 Task: Find connections with filter location Kórinthos with filter topic #entrepreneursmindsetwith filter profile language English with filter current company Velotio Technologies with filter school Christ The King College with filter industry Fruit and Vegetable Preserves Manufacturing with filter service category Search Engine Optimization (SEO) with filter keywords title Bellhop
Action: Mouse moved to (341, 237)
Screenshot: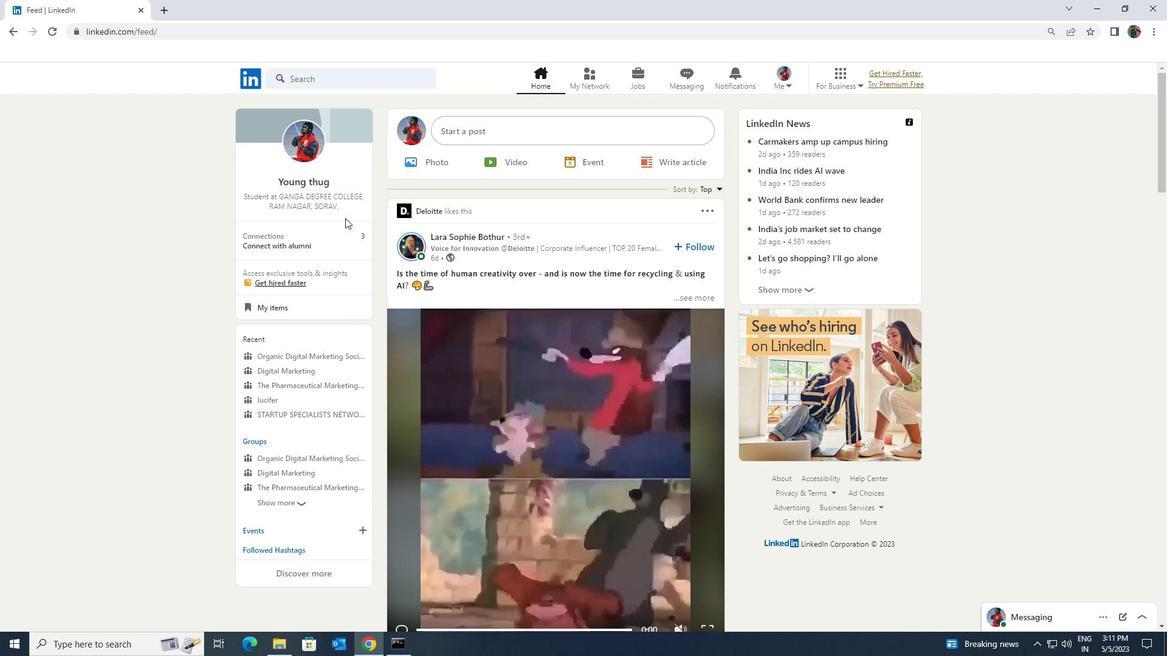 
Action: Mouse pressed left at (341, 237)
Screenshot: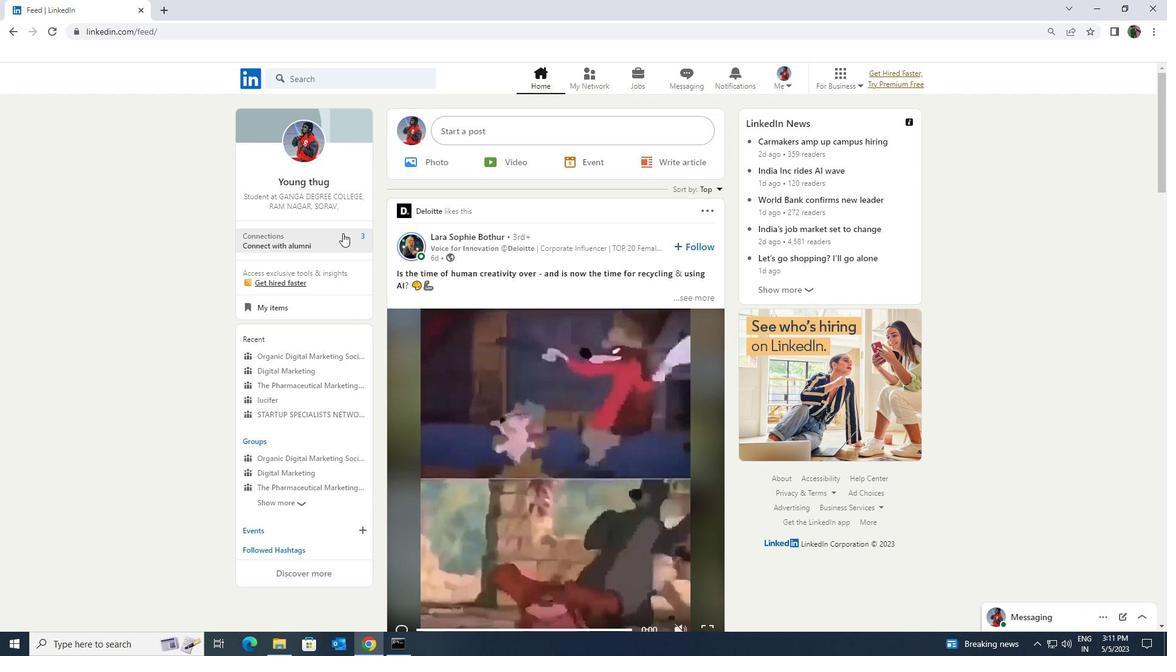 
Action: Mouse moved to (360, 154)
Screenshot: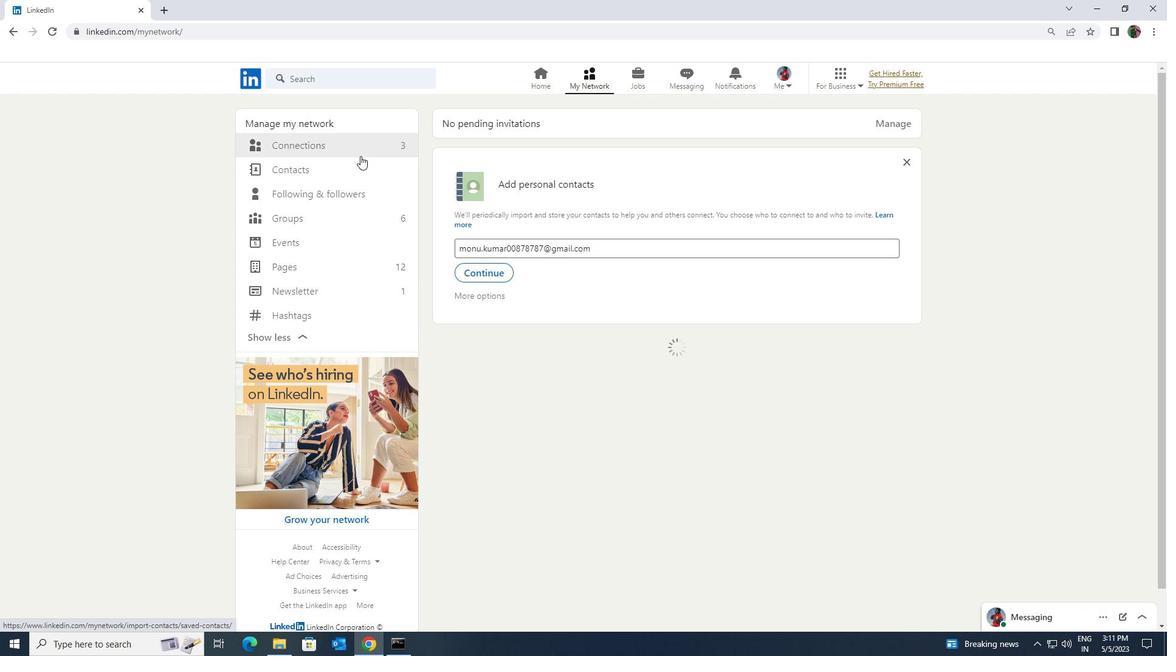 
Action: Mouse pressed left at (360, 154)
Screenshot: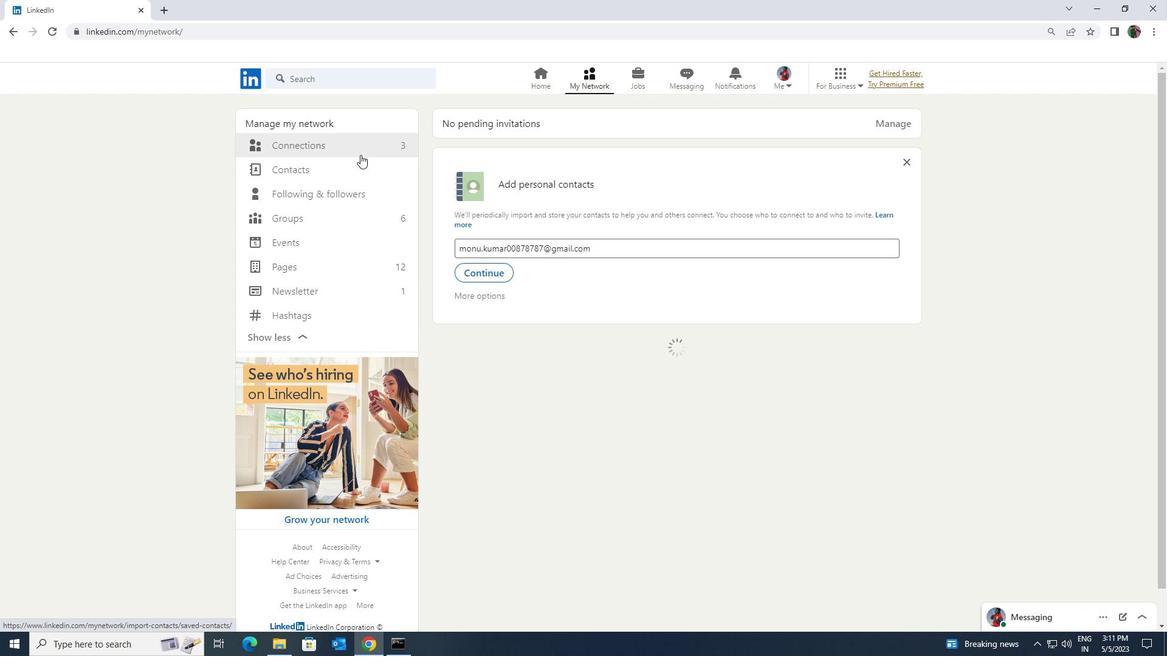 
Action: Mouse moved to (360, 153)
Screenshot: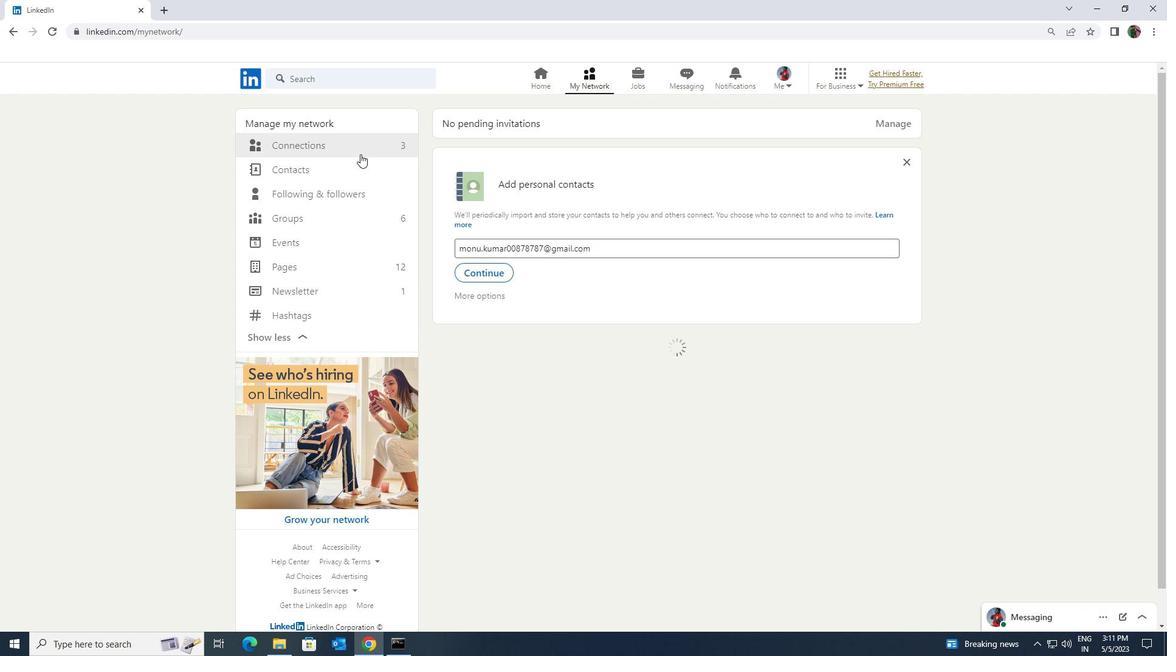
Action: Mouse pressed left at (360, 153)
Screenshot: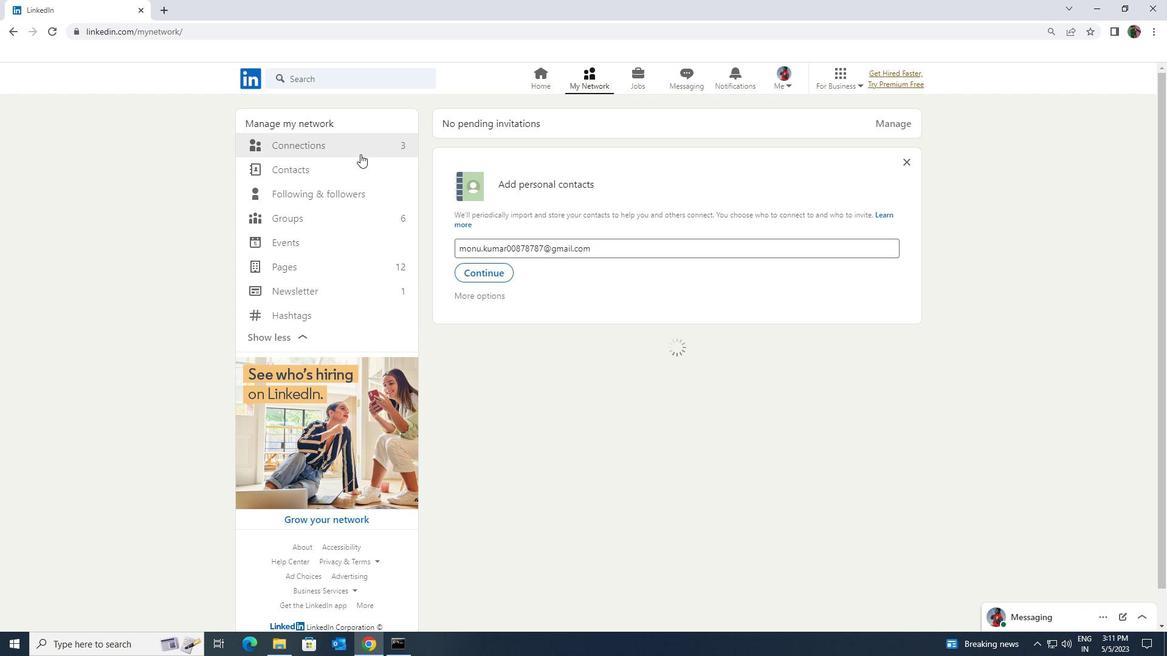 
Action: Mouse moved to (360, 151)
Screenshot: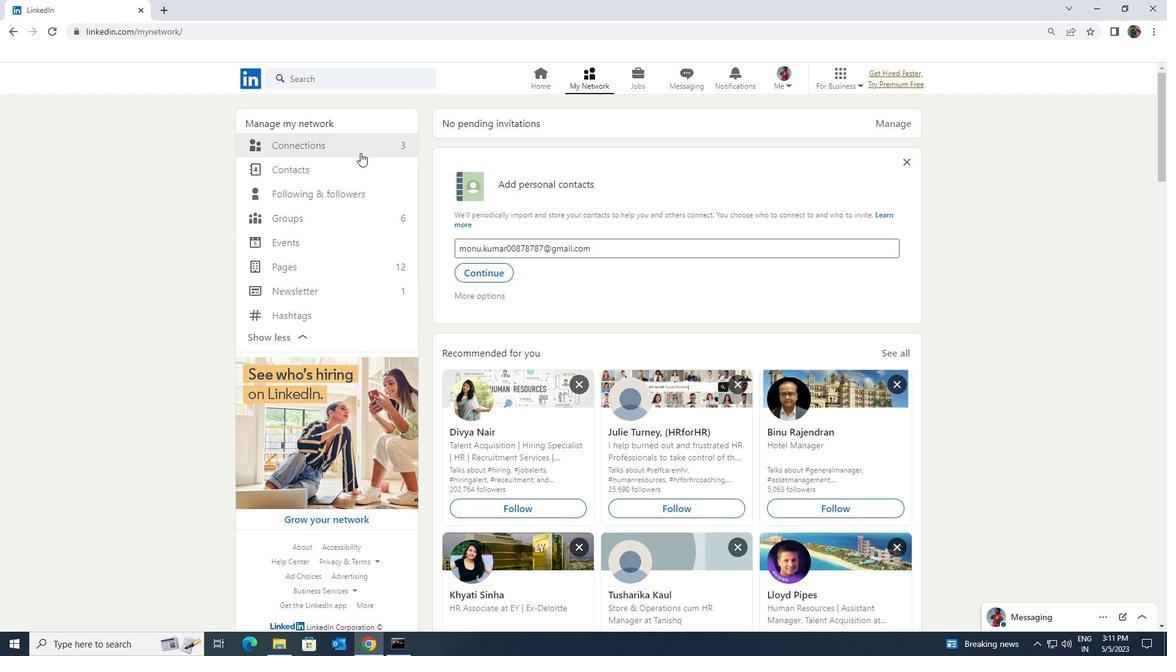 
Action: Mouse pressed left at (360, 151)
Screenshot: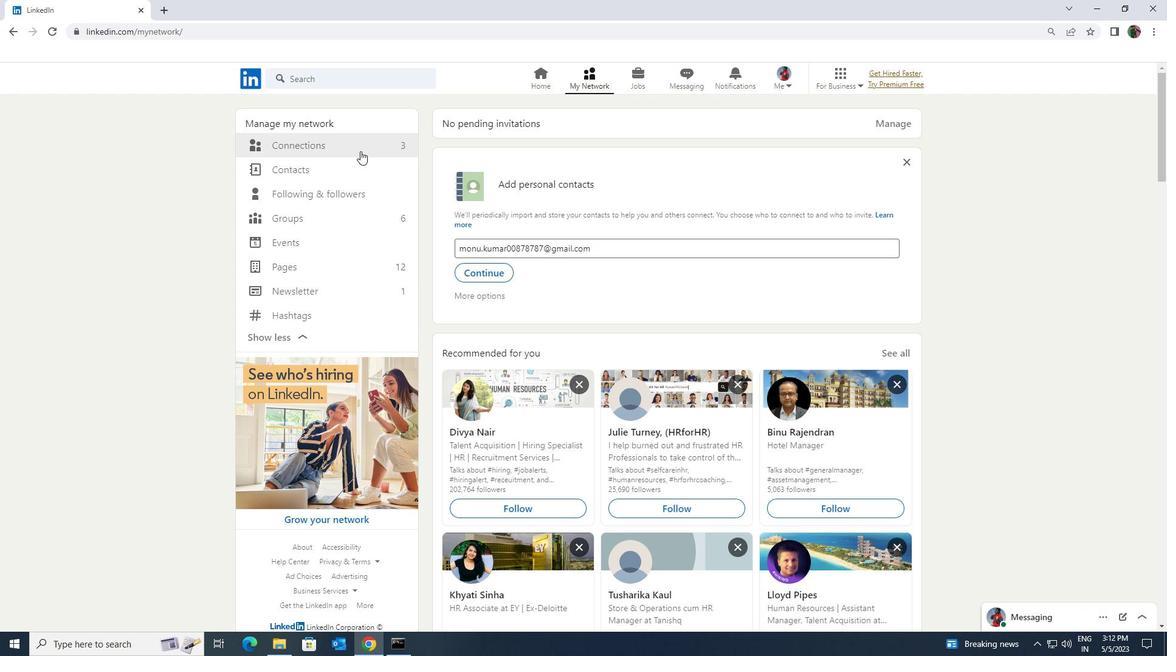 
Action: Mouse moved to (655, 150)
Screenshot: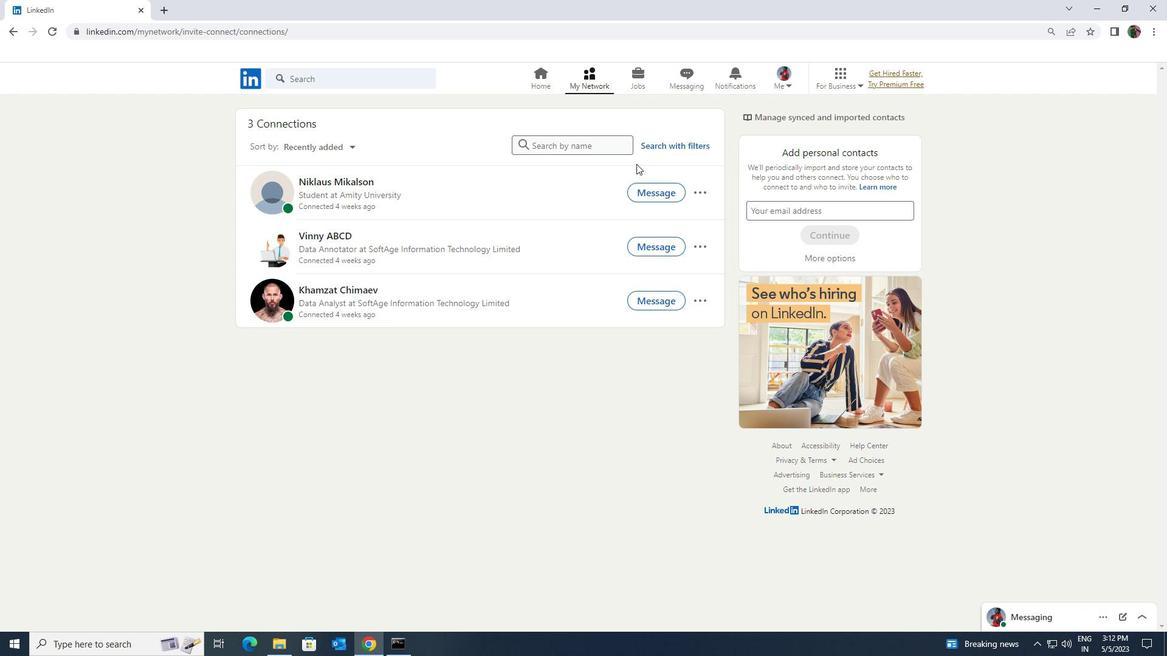 
Action: Mouse pressed left at (655, 150)
Screenshot: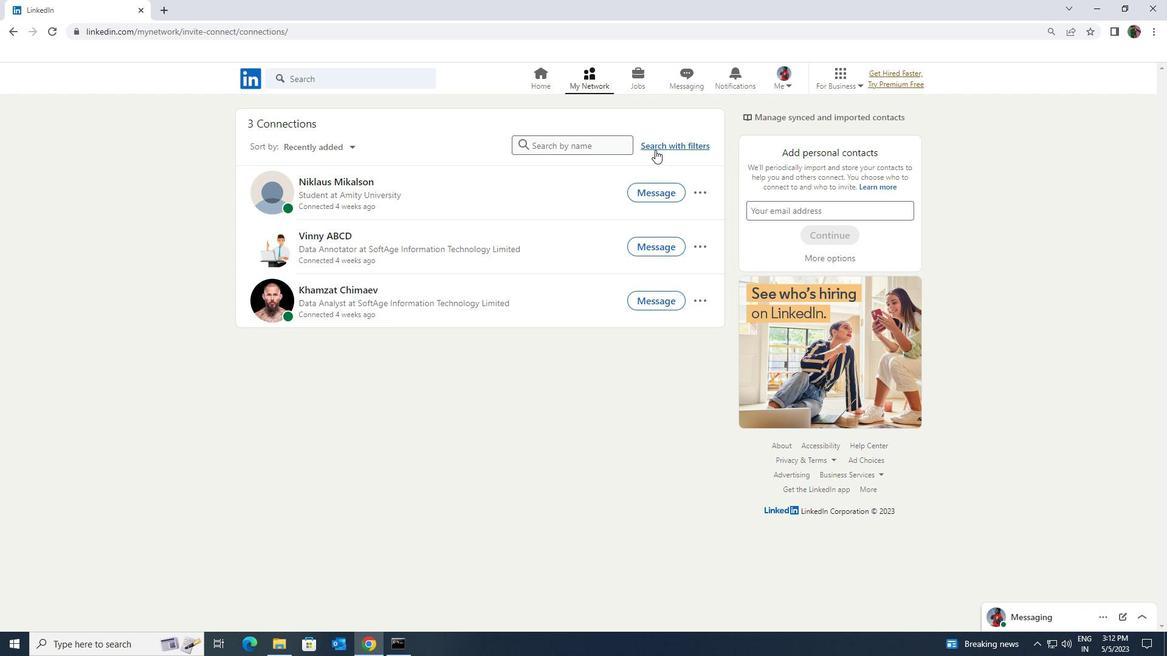 
Action: Mouse moved to (627, 114)
Screenshot: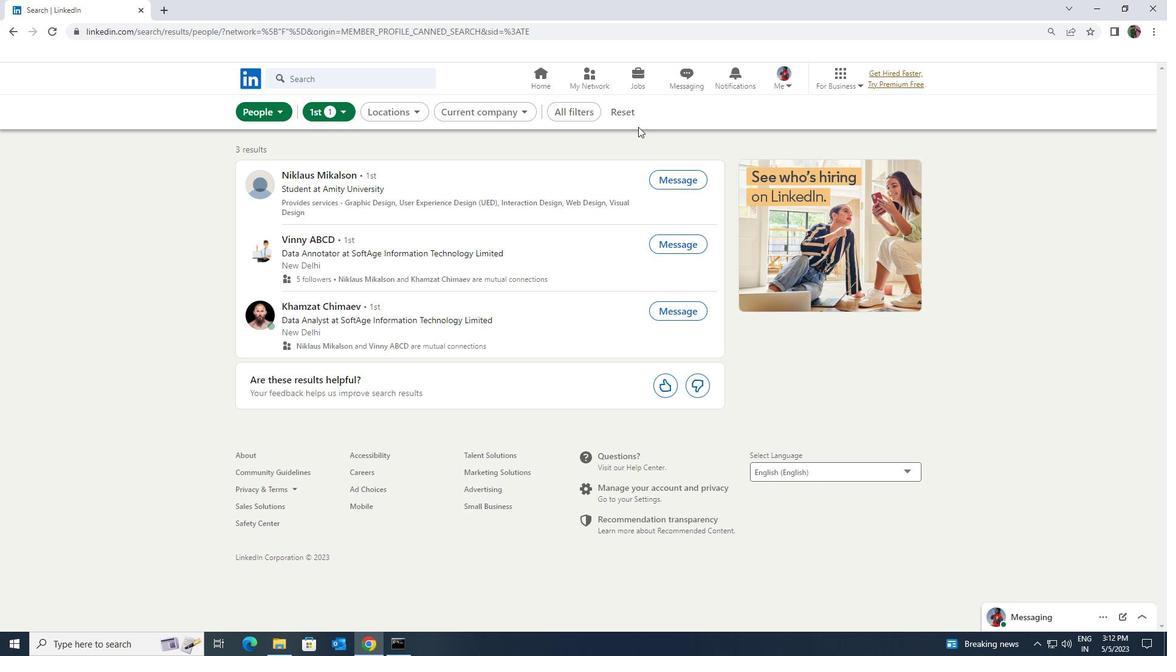 
Action: Mouse pressed left at (627, 114)
Screenshot: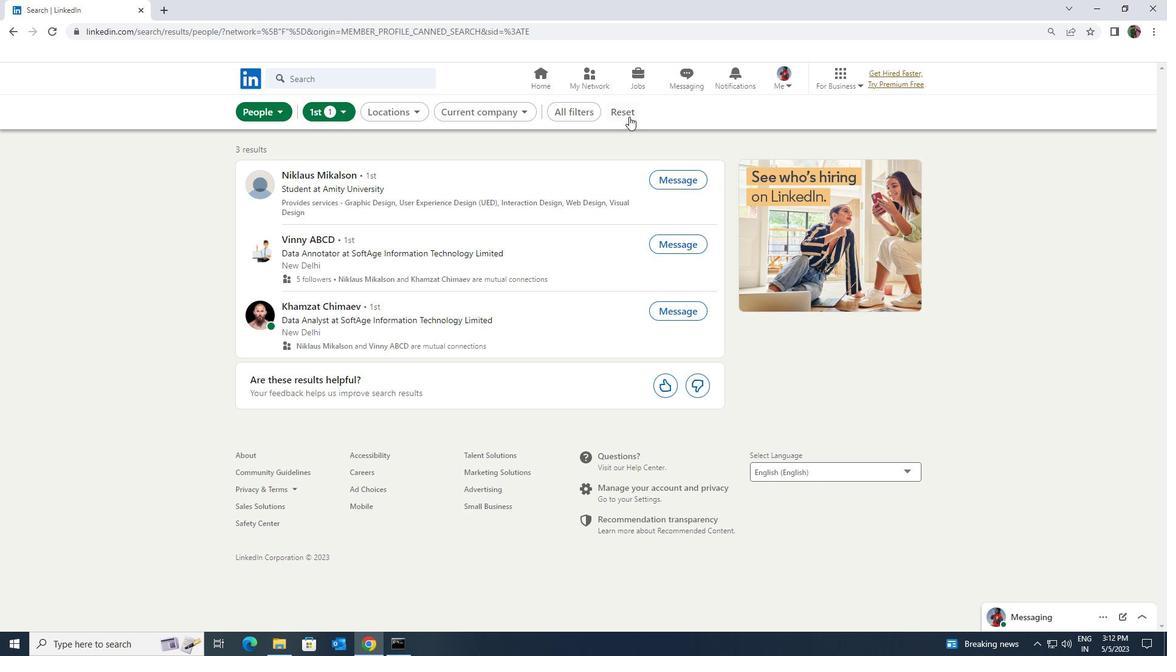 
Action: Mouse moved to (603, 114)
Screenshot: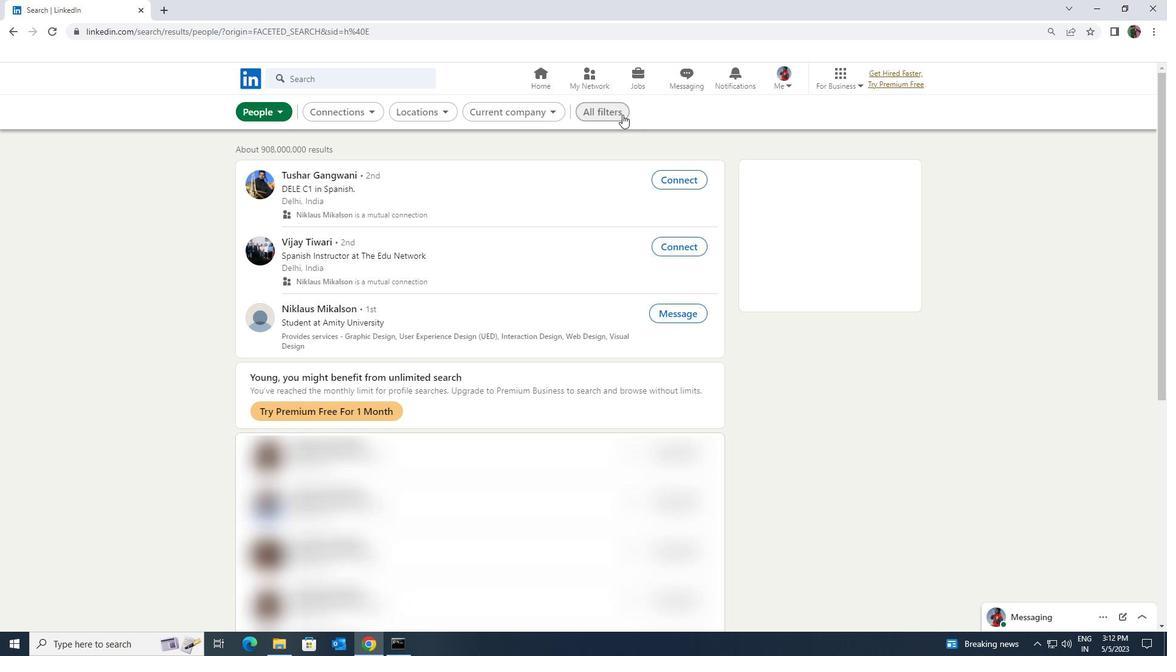 
Action: Mouse pressed left at (603, 114)
Screenshot: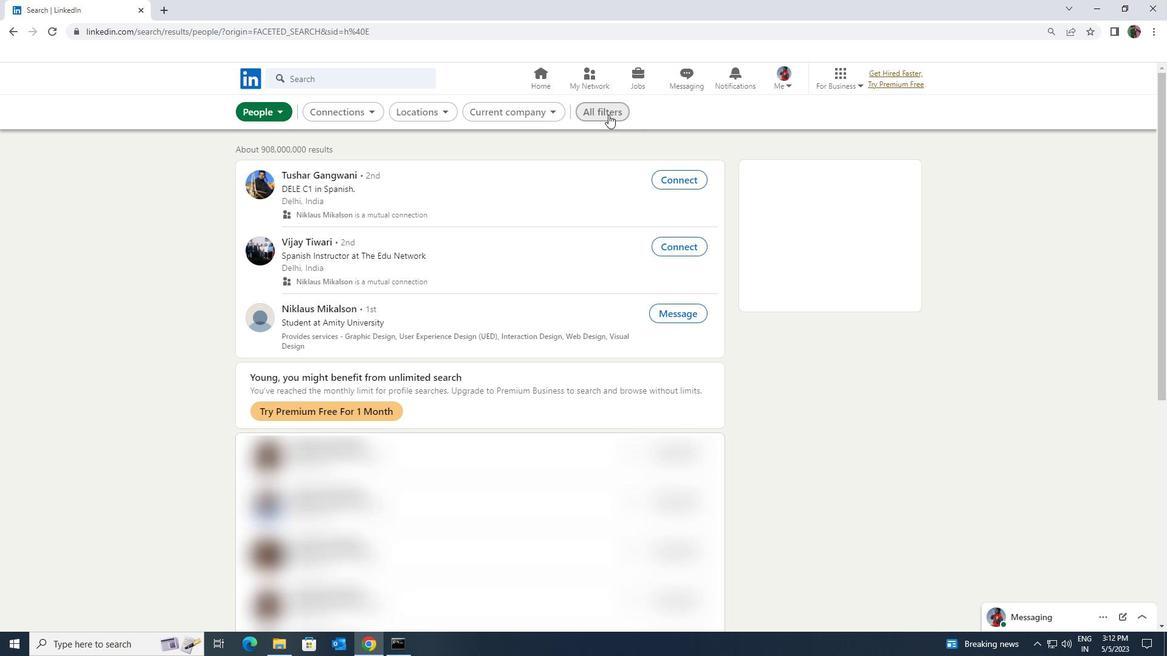 
Action: Mouse moved to (1021, 477)
Screenshot: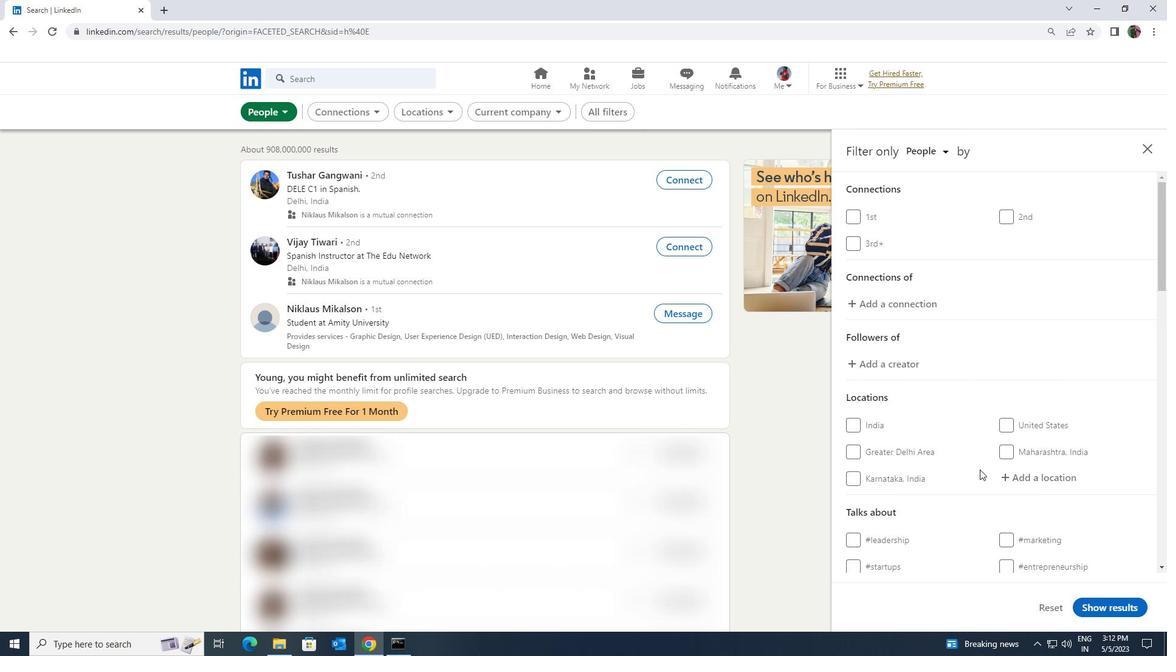 
Action: Mouse pressed left at (1021, 477)
Screenshot: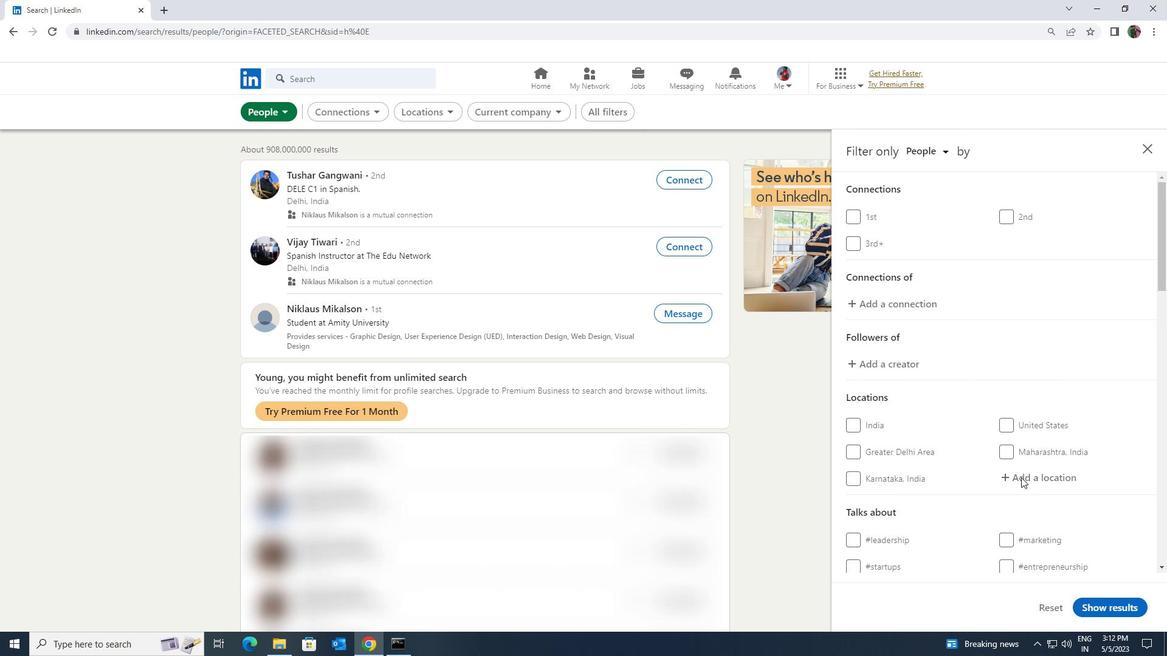 
Action: Key pressed <Key.shift><Key.shift><Key.shift><Key.shift><Key.shift><Key.shift><Key.shift><Key.shift><Key.shift><Key.shift><Key.shift><Key.shift><Key.shift><Key.shift><Key.shift><Key.shift><Key.shift><Key.shift><Key.shift><Key.shift><Key.shift><Key.shift>KORINTHOS<Key.enter>
Screenshot: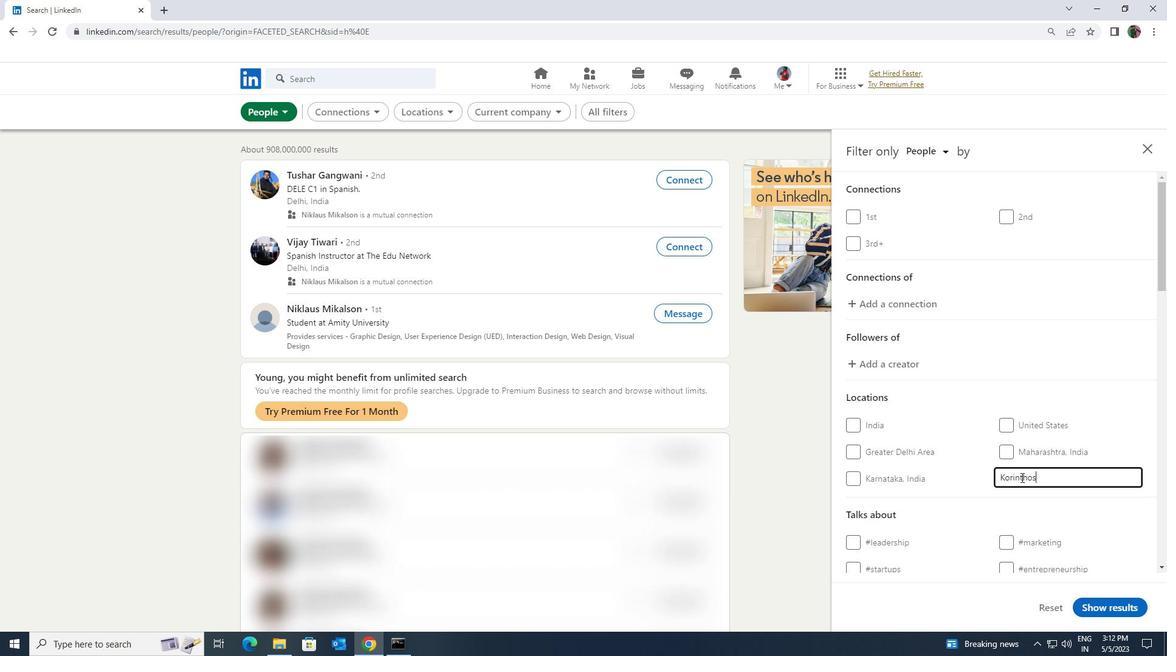 
Action: Mouse scrolled (1021, 477) with delta (0, 0)
Screenshot: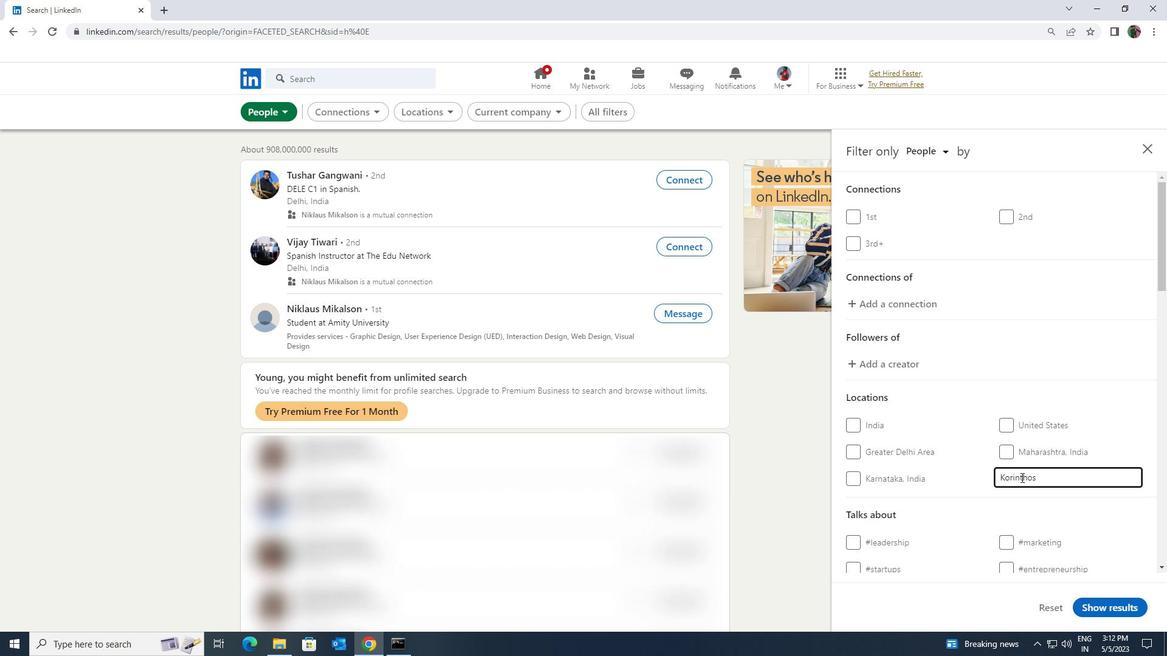 
Action: Mouse scrolled (1021, 477) with delta (0, 0)
Screenshot: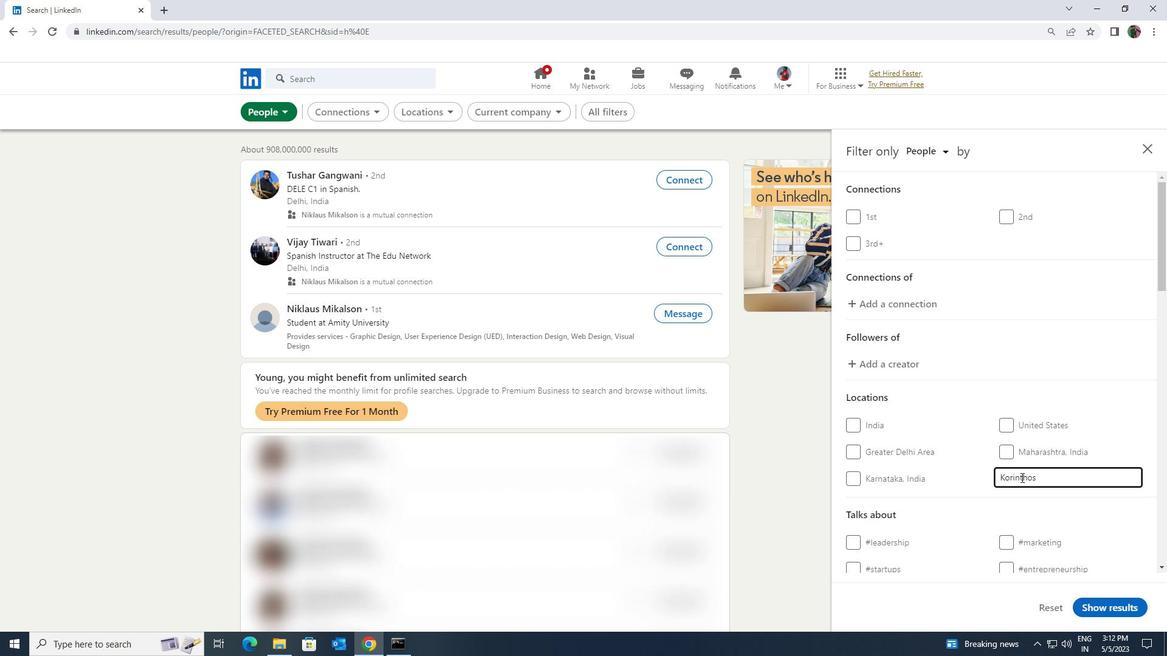 
Action: Mouse moved to (1021, 479)
Screenshot: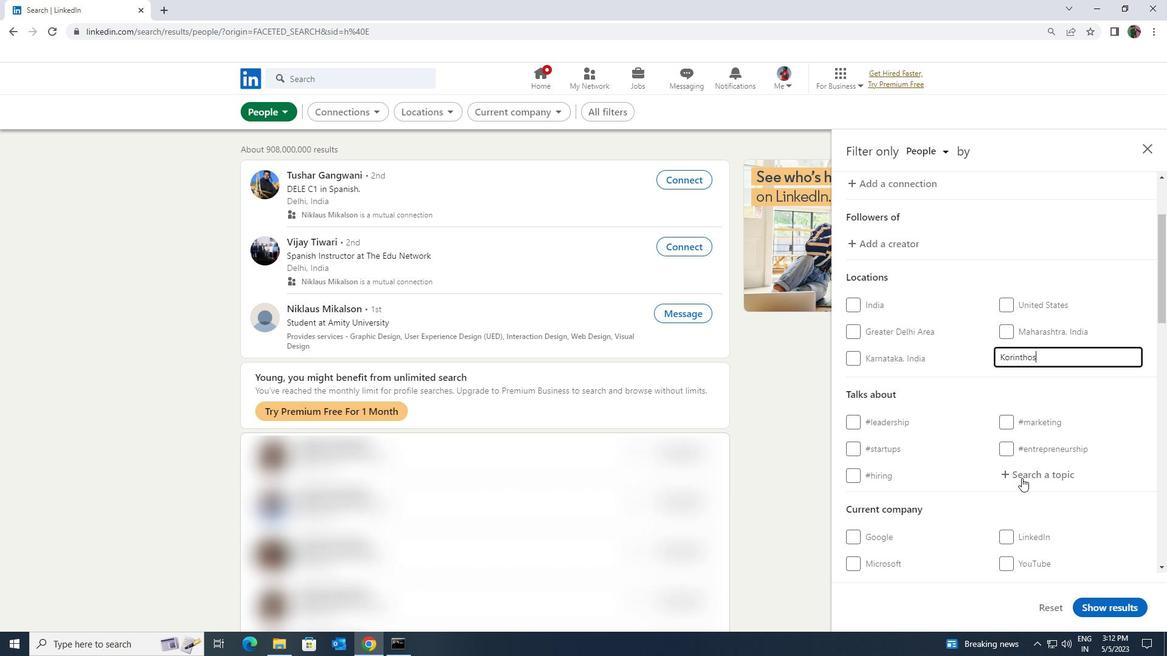 
Action: Mouse pressed left at (1021, 479)
Screenshot: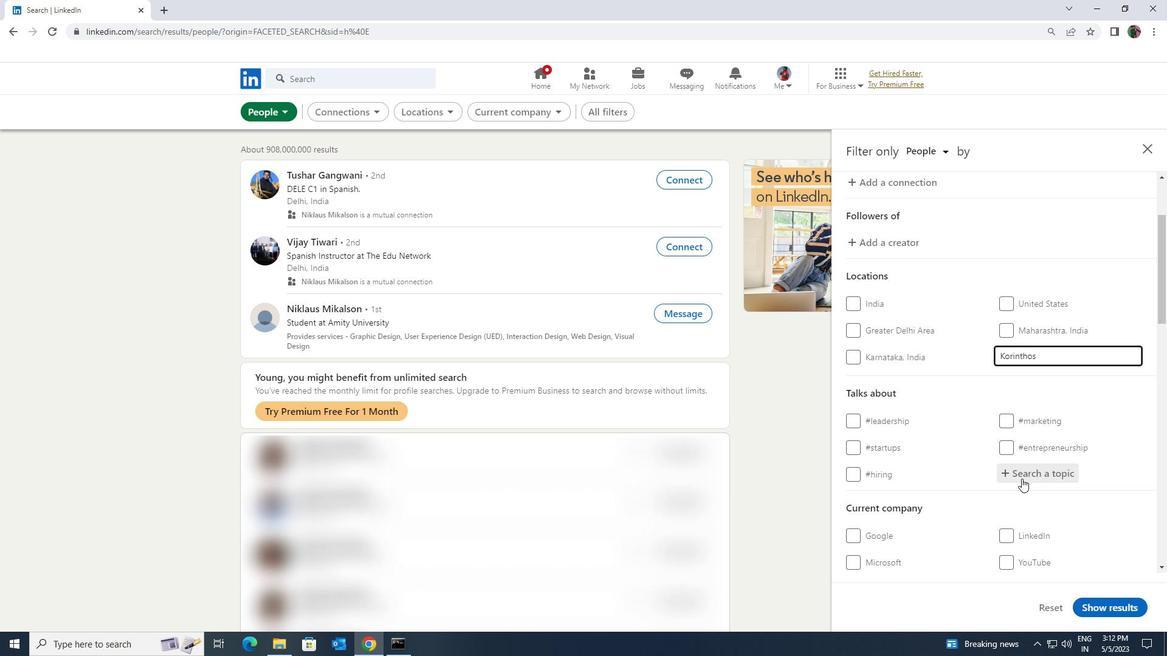 
Action: Key pressed <Key.shift><Key.shift><Key.shift><Key.shift><Key.shift><Key.shift><Key.shift>ENTREPE
Screenshot: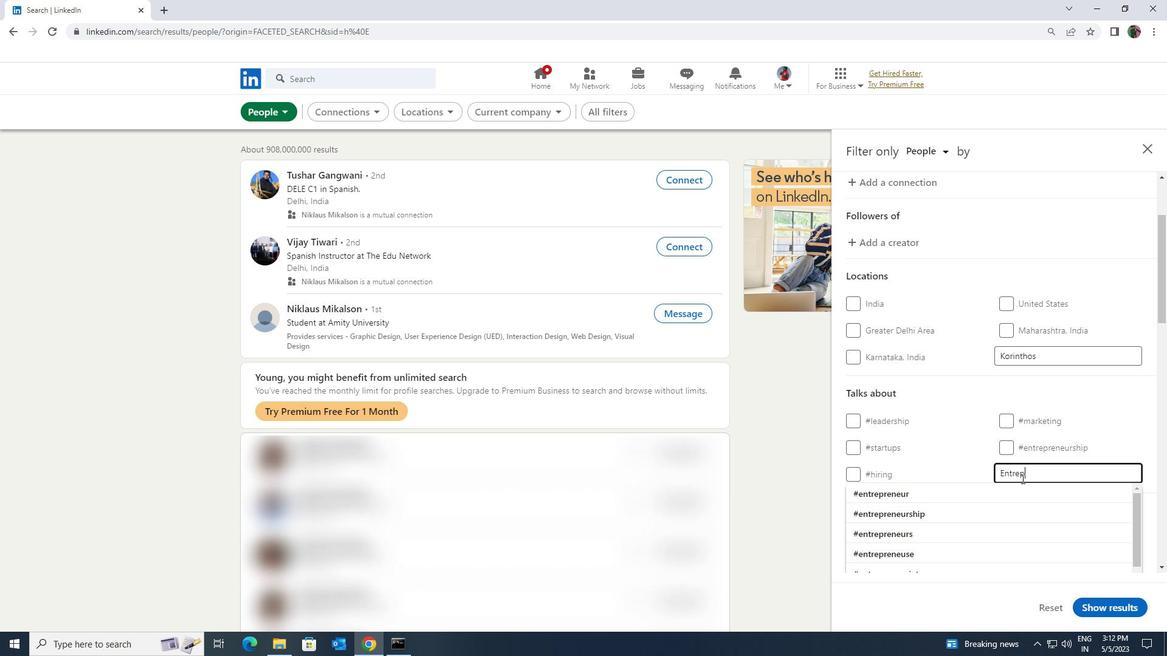 
Action: Mouse moved to (1020, 493)
Screenshot: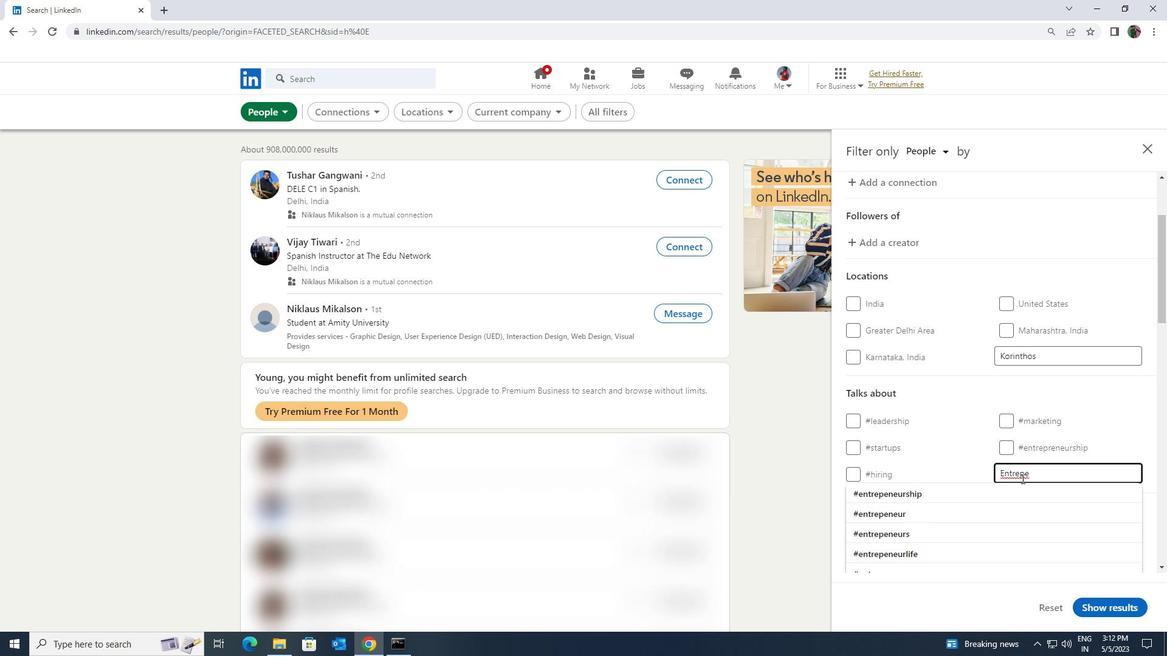 
Action: Mouse pressed left at (1020, 493)
Screenshot: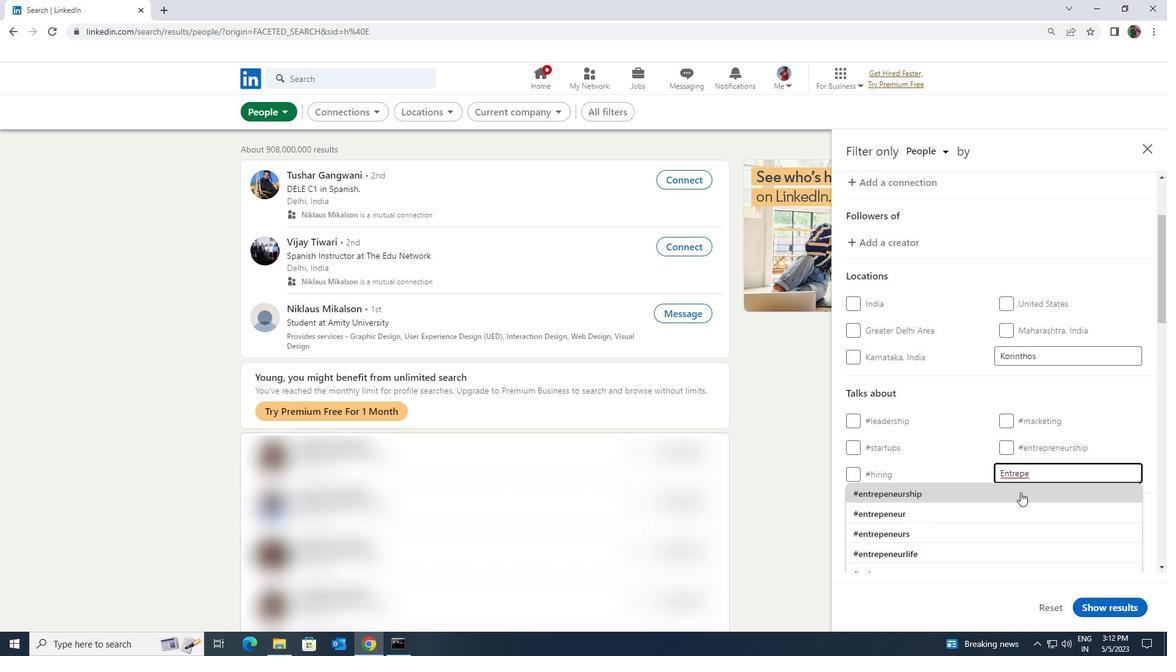 
Action: Mouse scrolled (1020, 492) with delta (0, 0)
Screenshot: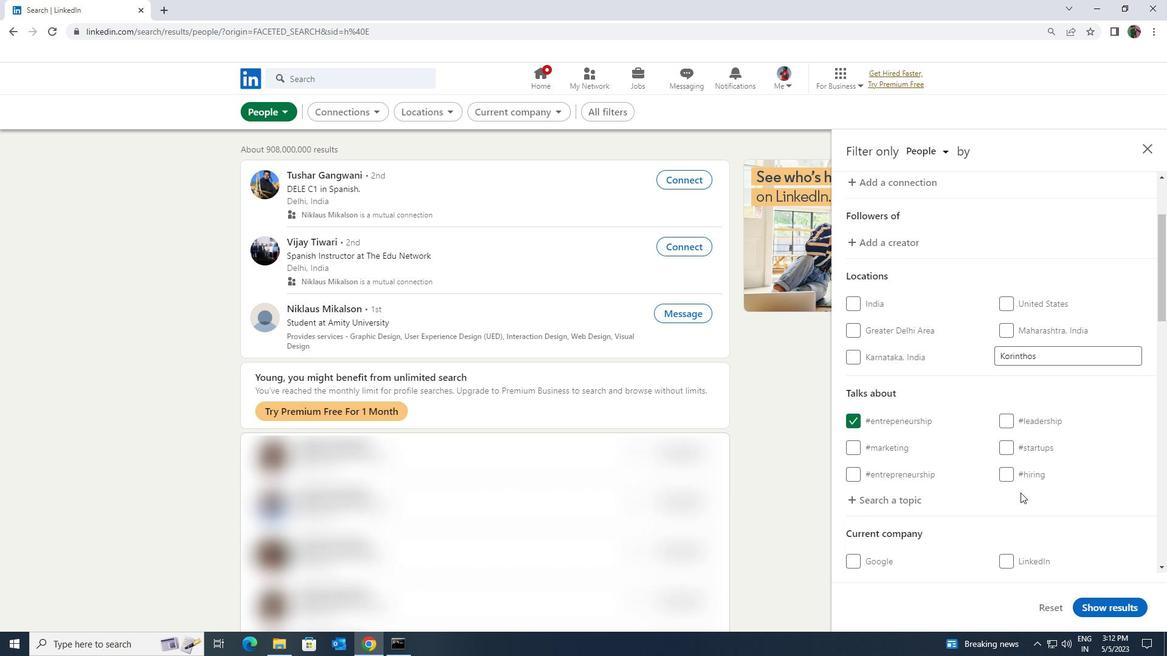 
Action: Mouse scrolled (1020, 492) with delta (0, 0)
Screenshot: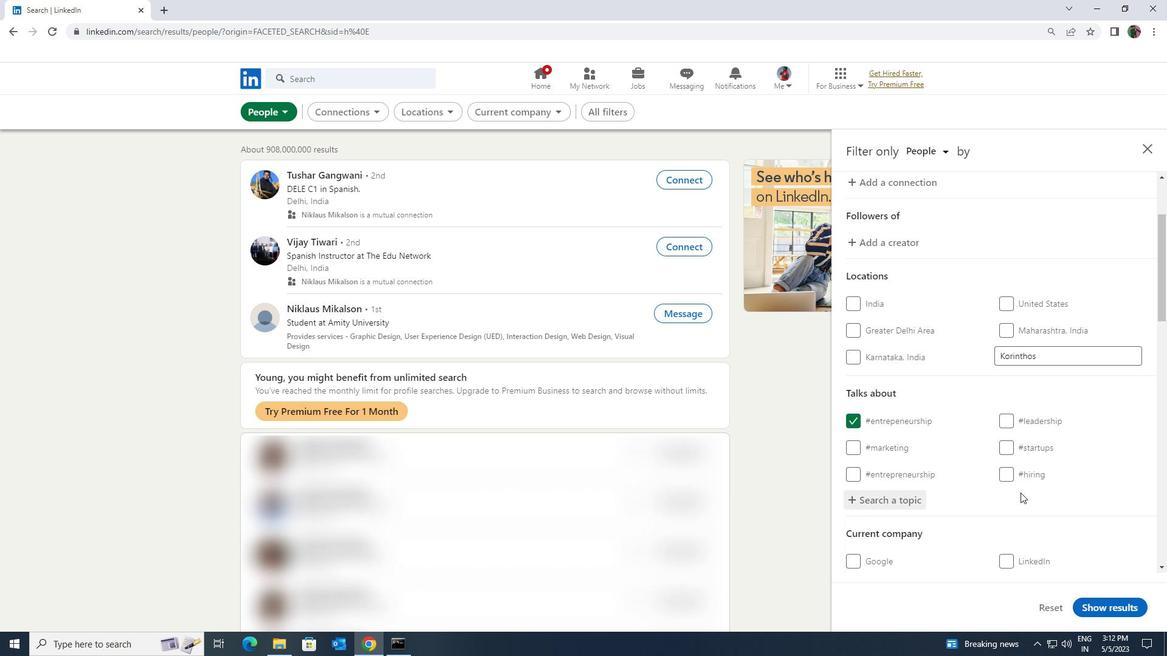 
Action: Mouse scrolled (1020, 492) with delta (0, 0)
Screenshot: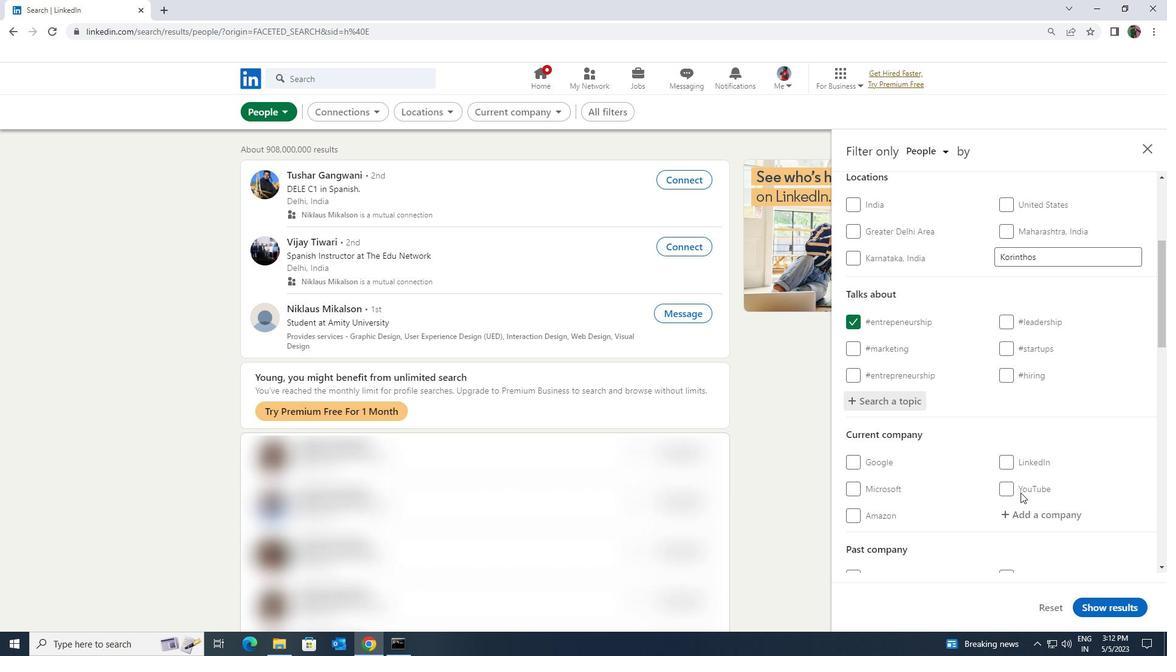 
Action: Mouse scrolled (1020, 492) with delta (0, 0)
Screenshot: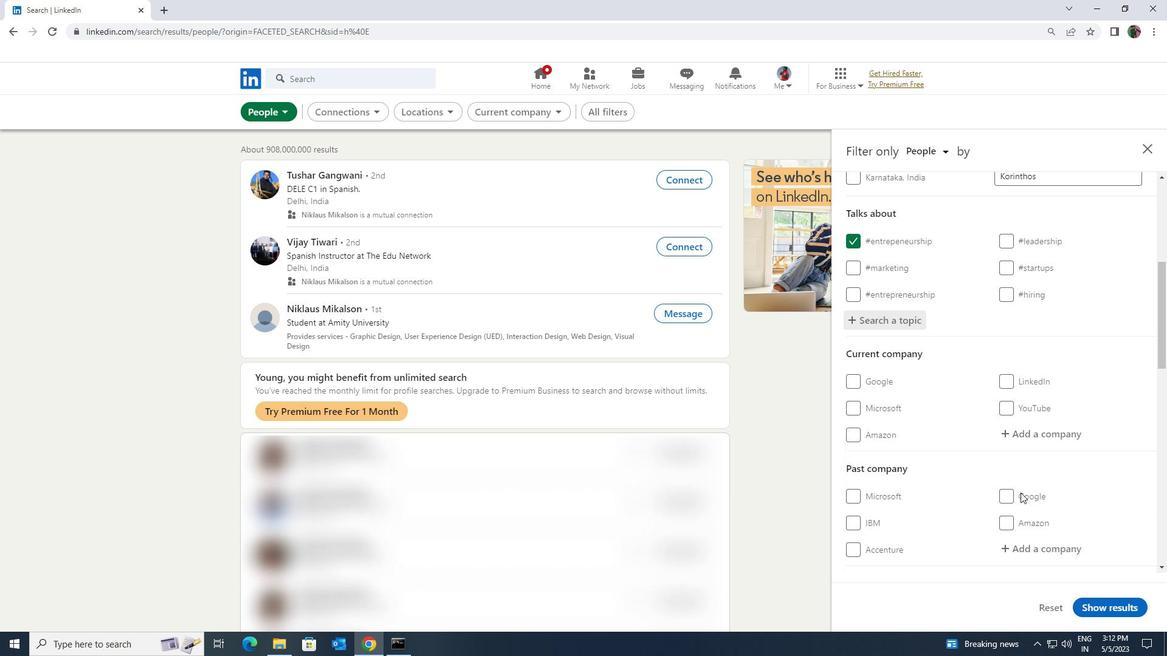 
Action: Mouse scrolled (1020, 492) with delta (0, 0)
Screenshot: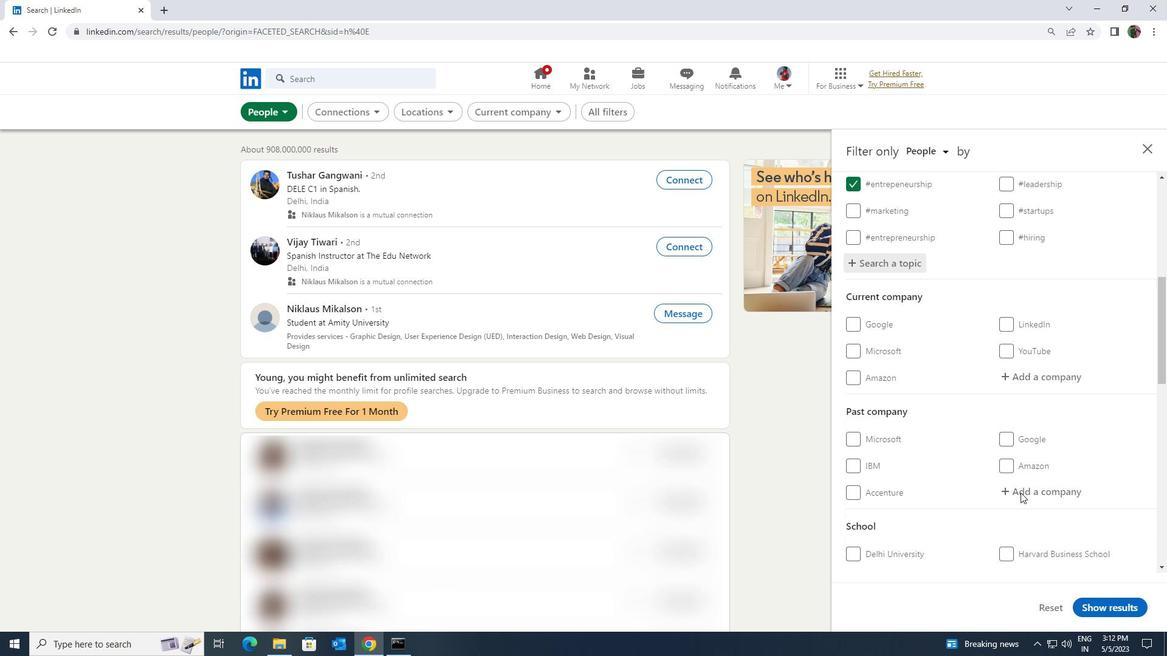 
Action: Mouse scrolled (1020, 492) with delta (0, 0)
Screenshot: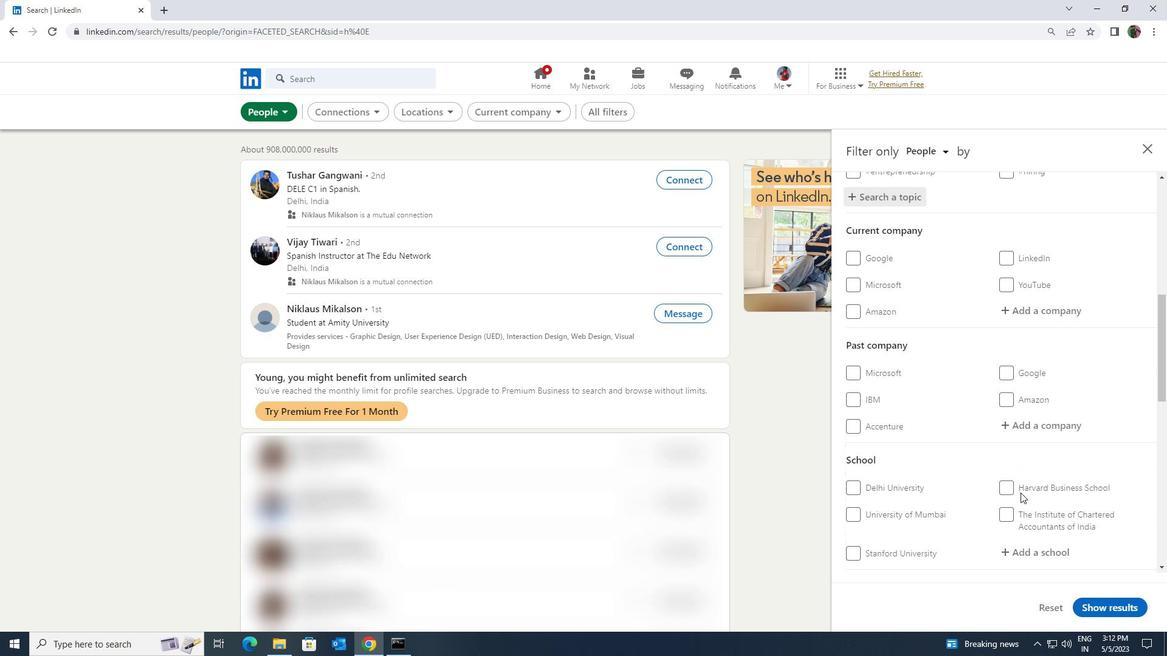 
Action: Mouse scrolled (1020, 492) with delta (0, 0)
Screenshot: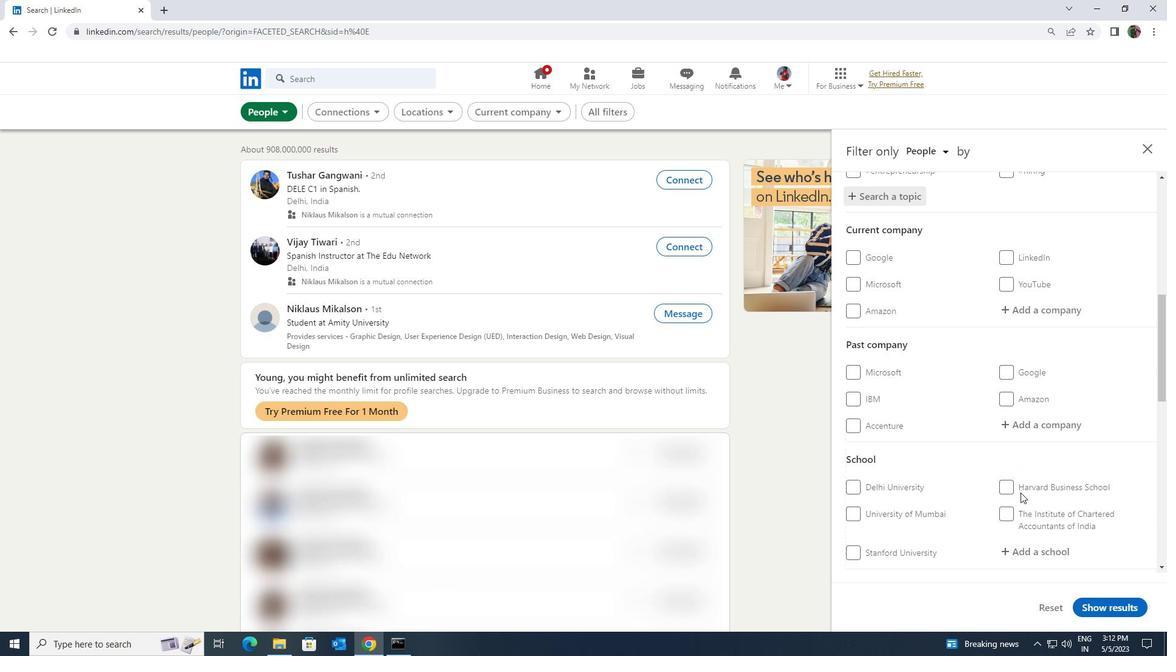 
Action: Mouse scrolled (1020, 492) with delta (0, 0)
Screenshot: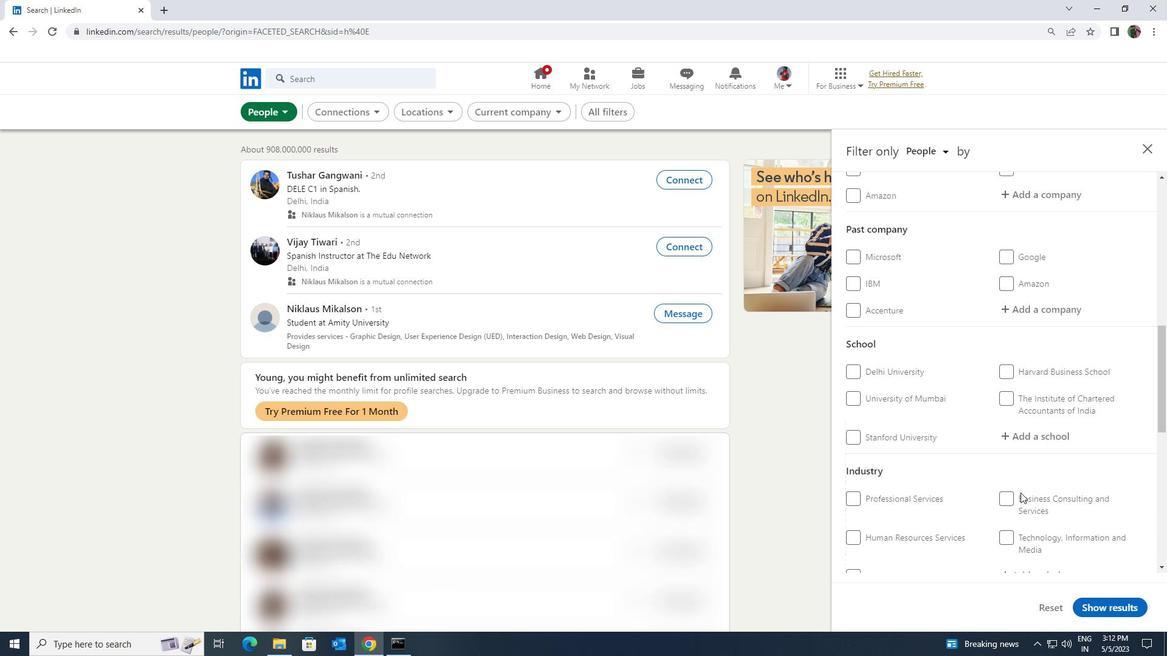 
Action: Mouse scrolled (1020, 492) with delta (0, 0)
Screenshot: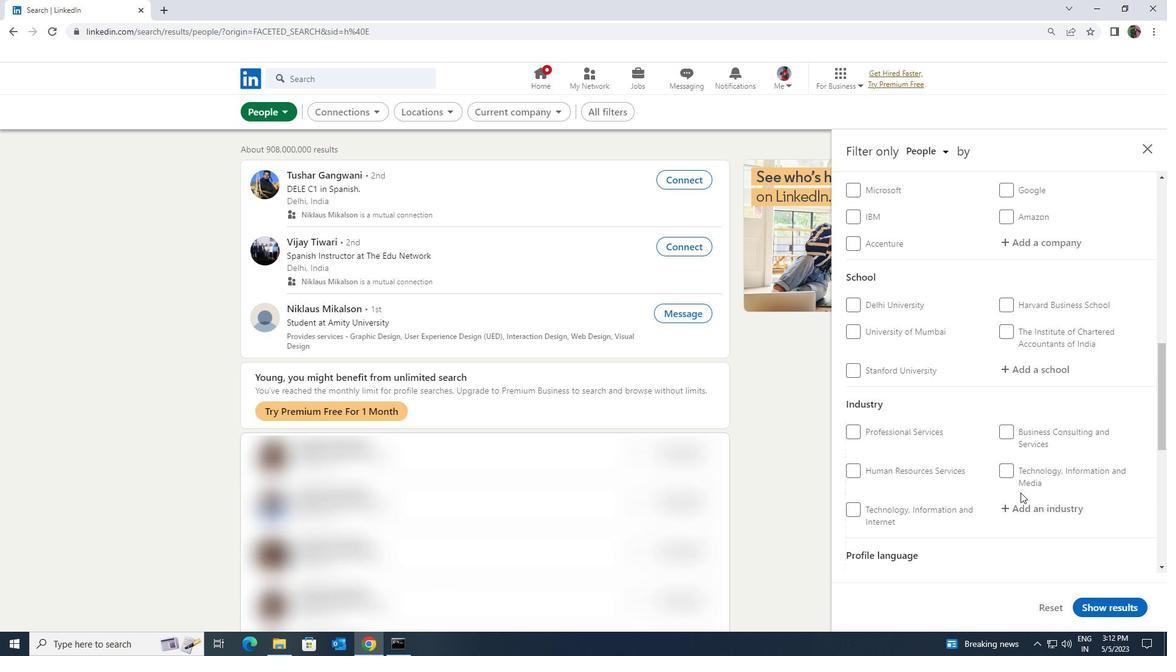 
Action: Mouse scrolled (1020, 492) with delta (0, 0)
Screenshot: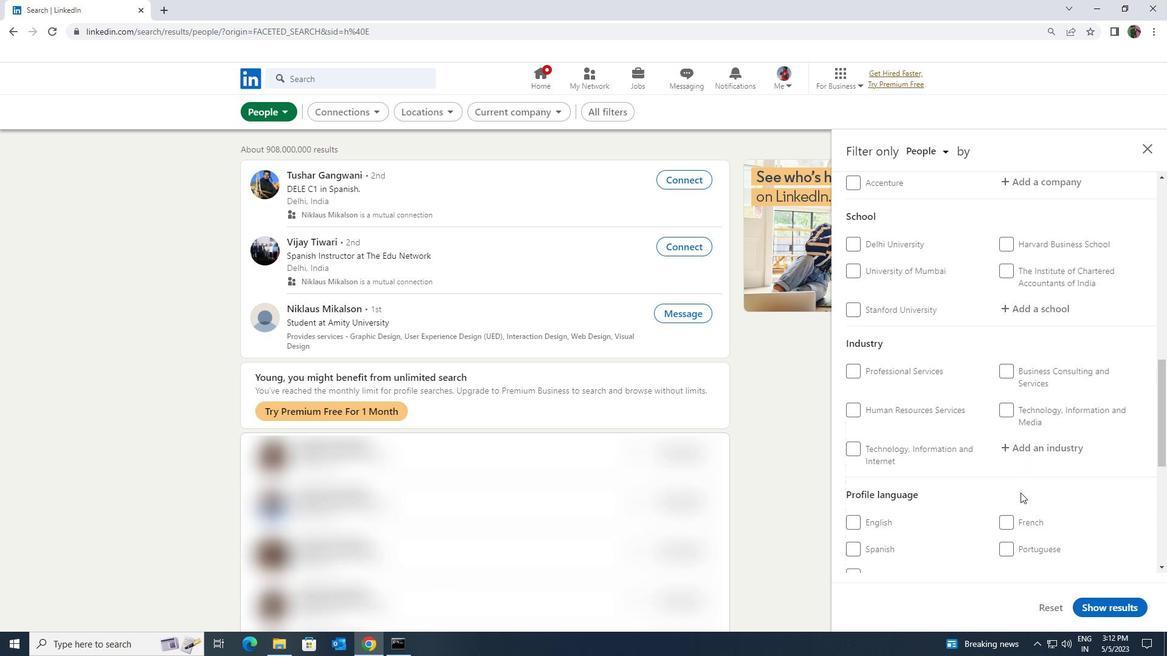 
Action: Mouse moved to (858, 459)
Screenshot: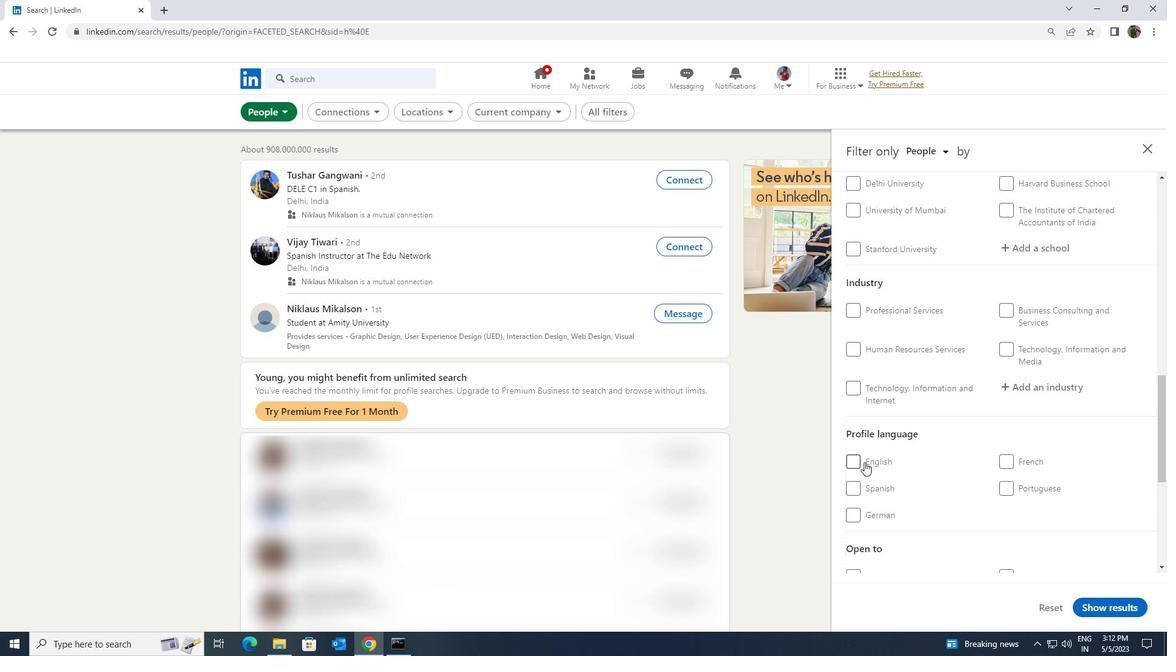 
Action: Mouse pressed left at (858, 459)
Screenshot: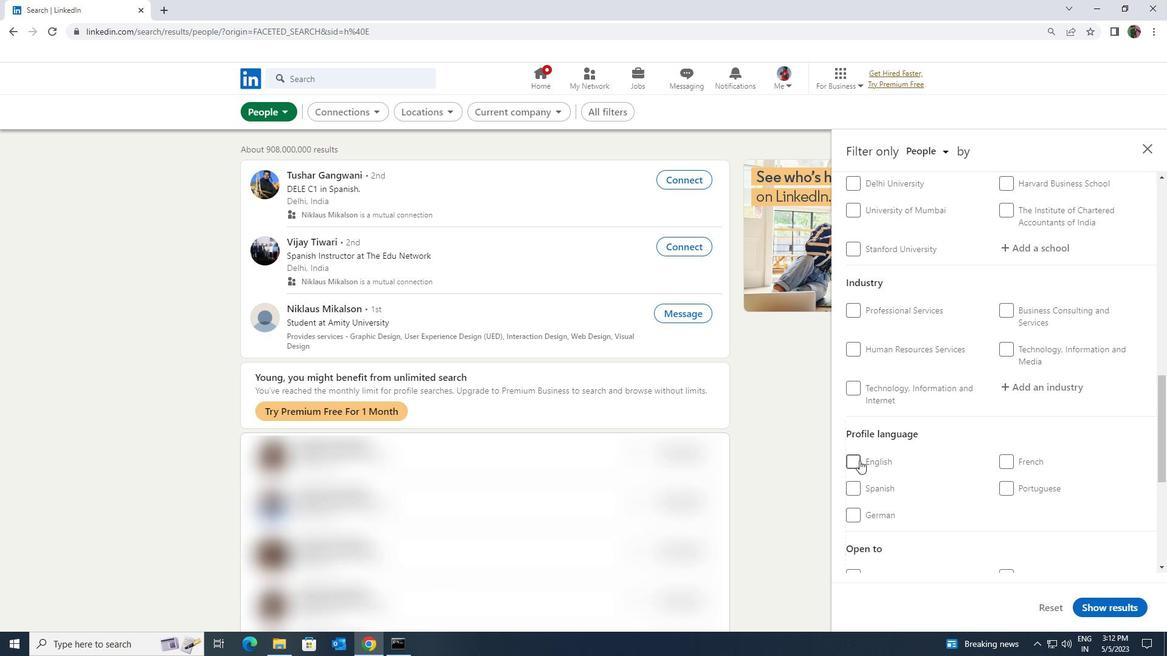 
Action: Mouse moved to (934, 458)
Screenshot: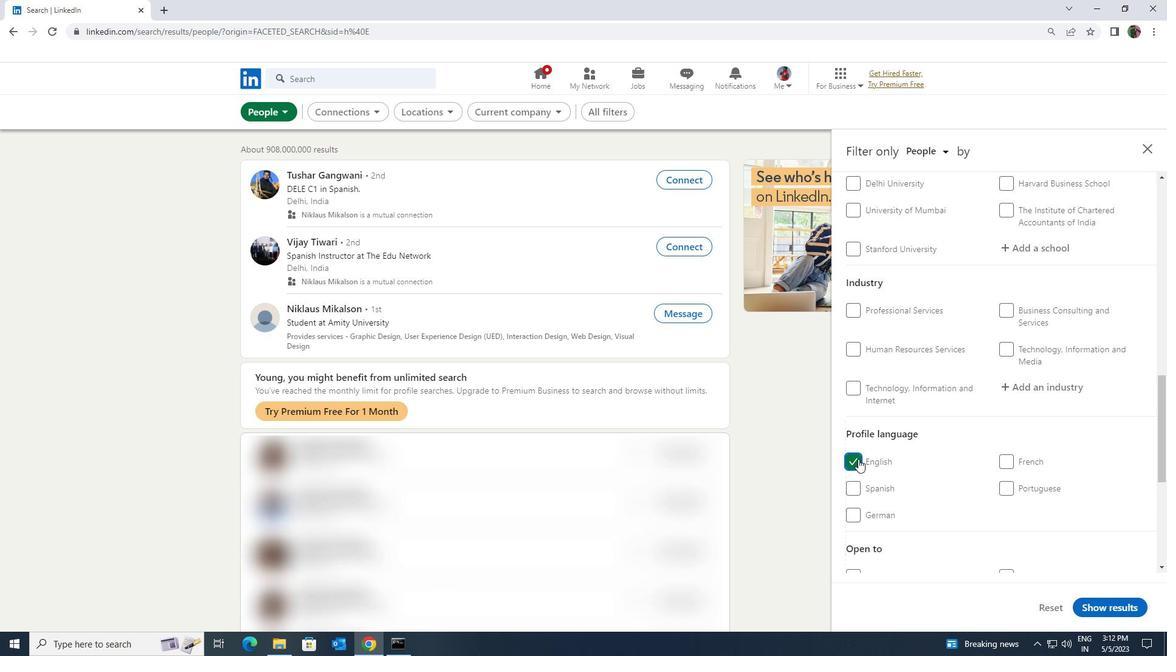 
Action: Mouse scrolled (934, 459) with delta (0, 0)
Screenshot: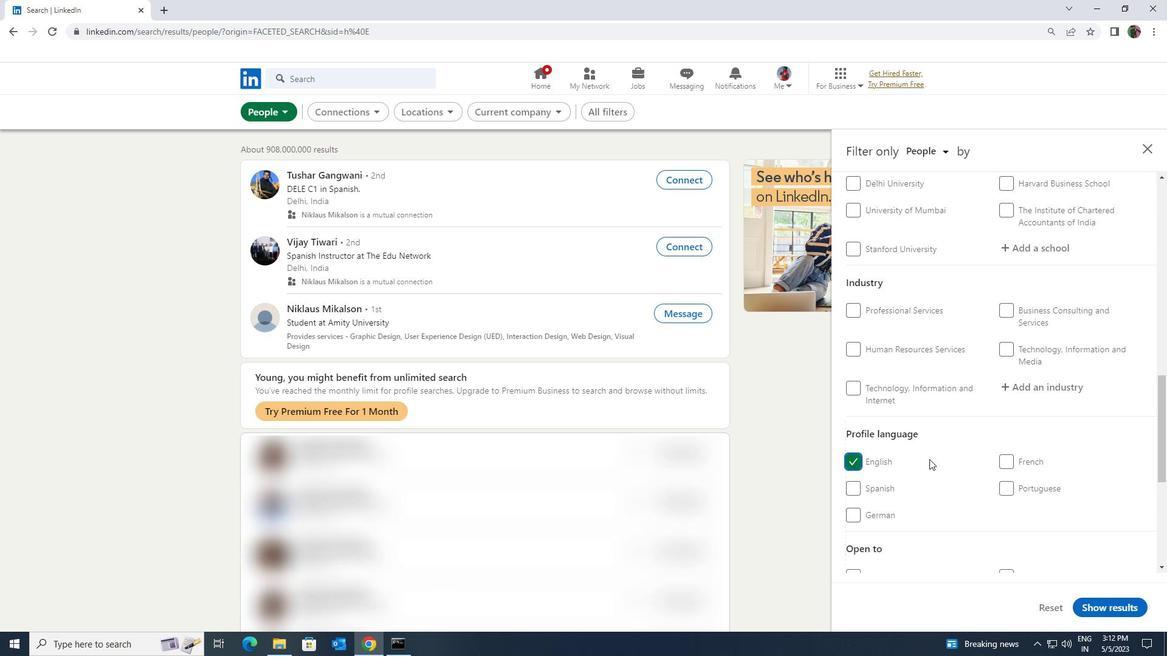
Action: Mouse scrolled (934, 459) with delta (0, 0)
Screenshot: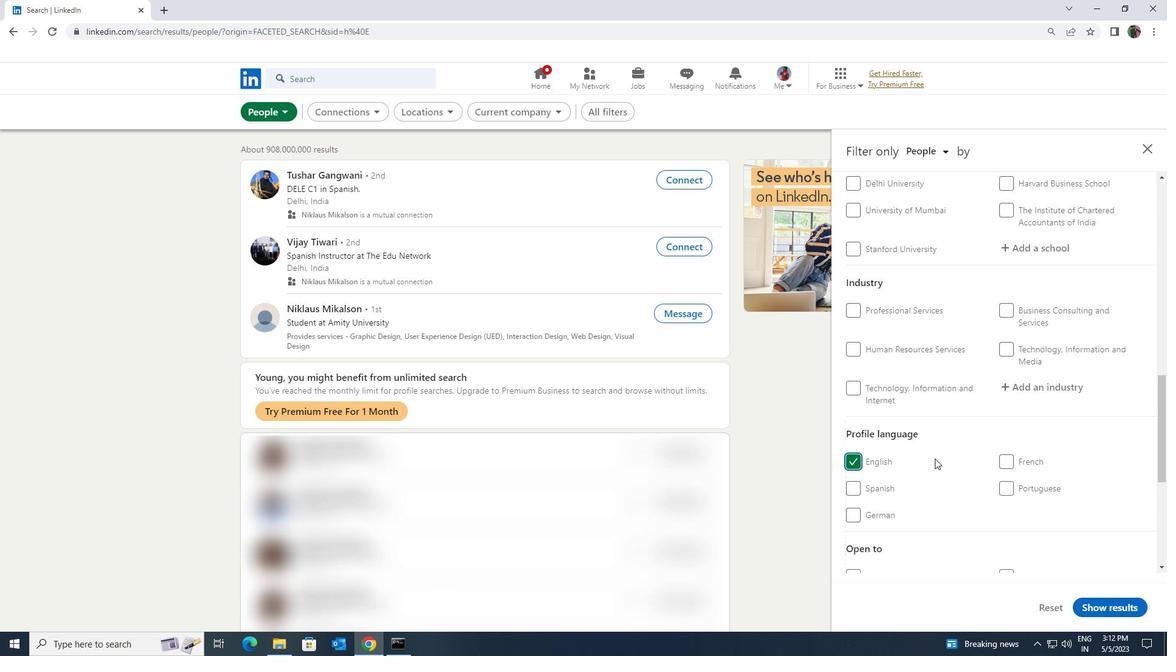 
Action: Mouse scrolled (934, 459) with delta (0, 0)
Screenshot: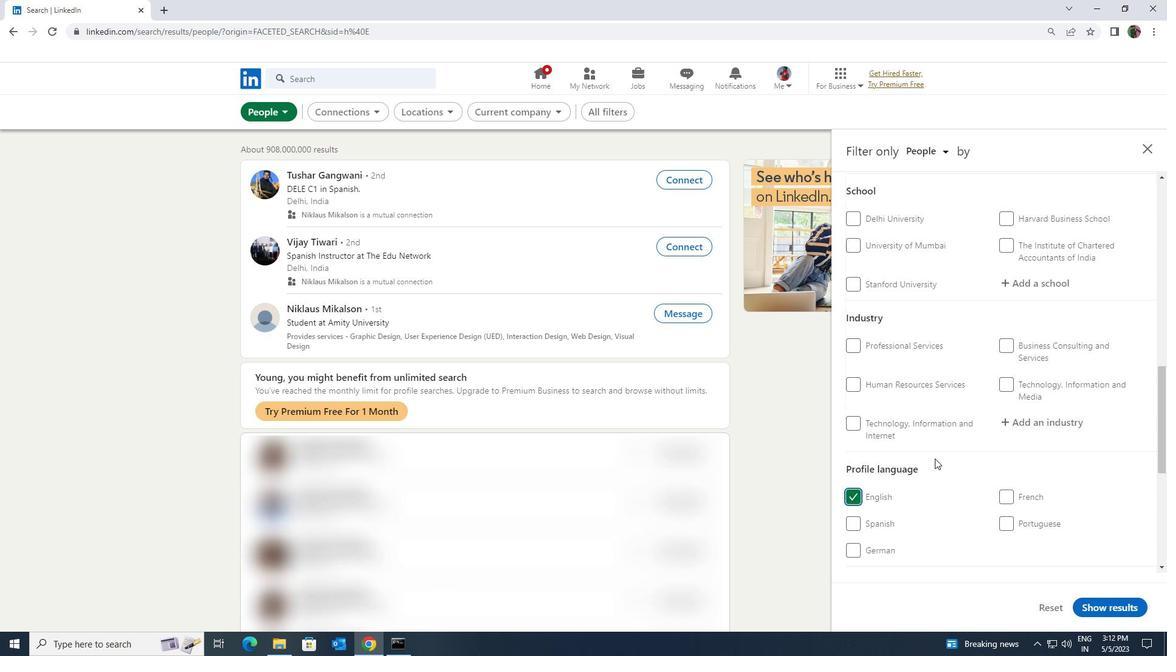 
Action: Mouse scrolled (934, 459) with delta (0, 0)
Screenshot: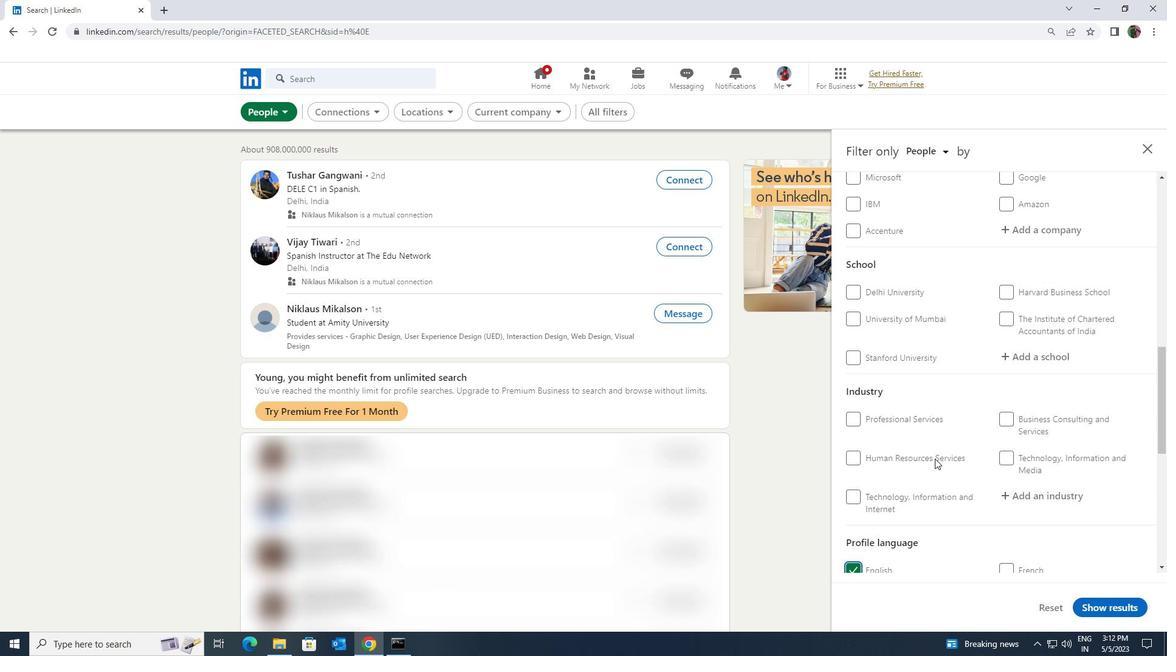 
Action: Mouse scrolled (934, 459) with delta (0, 0)
Screenshot: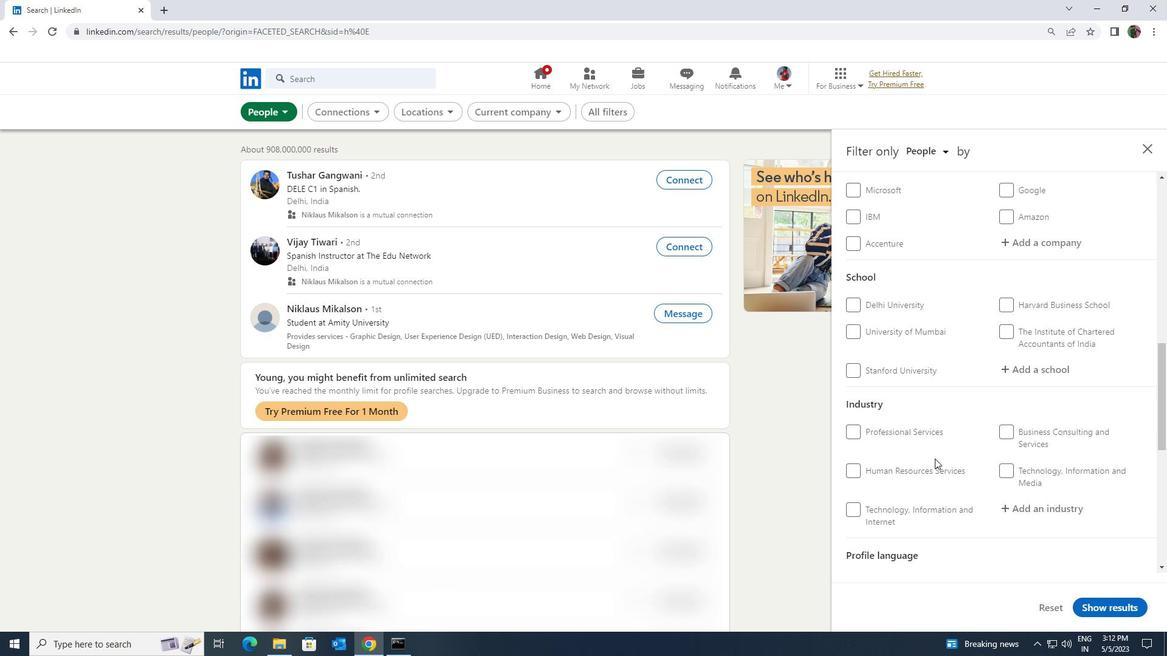 
Action: Mouse moved to (1024, 313)
Screenshot: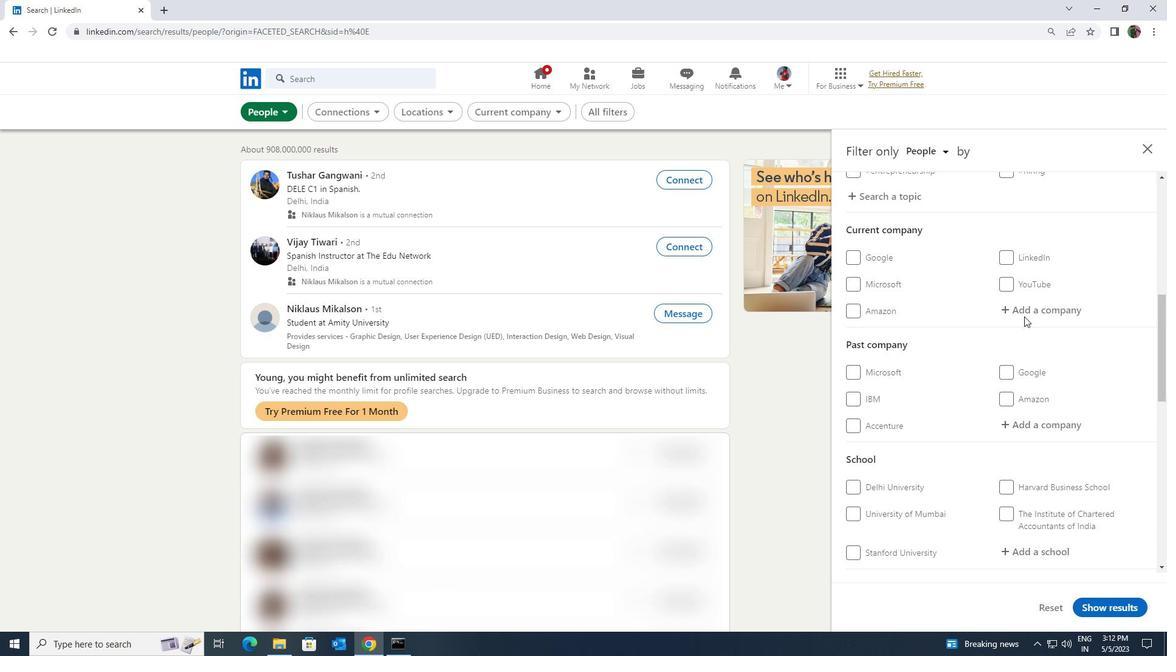 
Action: Mouse pressed left at (1024, 313)
Screenshot: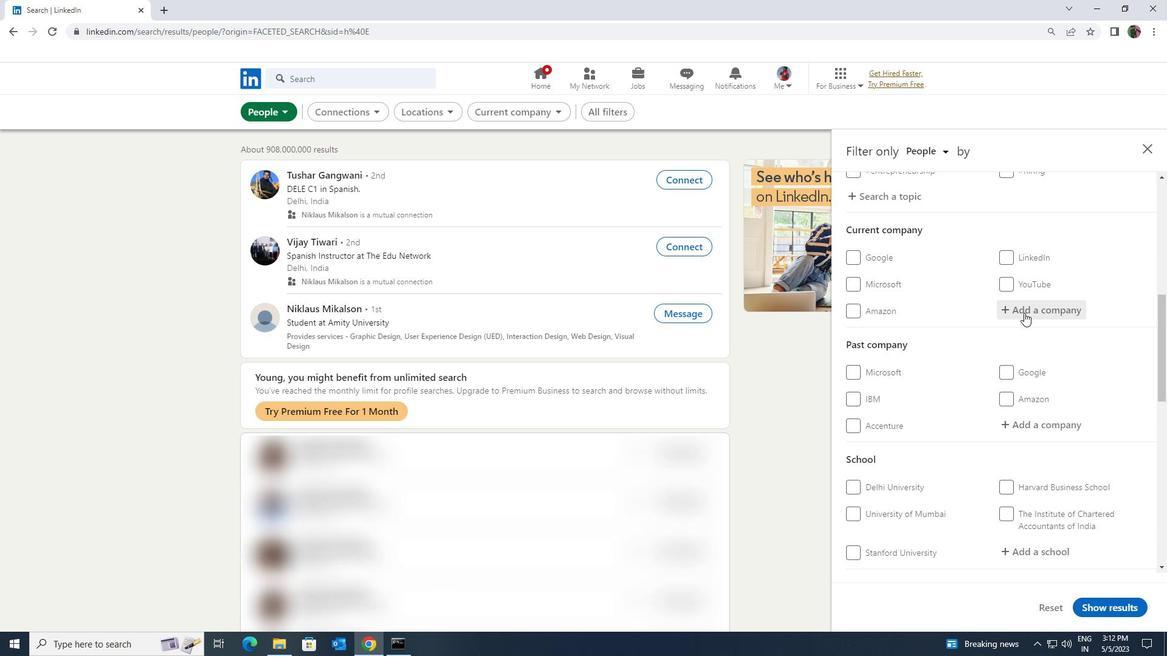 
Action: Key pressed <Key.shift><Key.shift><Key.shift><Key.shift><Key.shift><Key.shift><Key.shift><Key.shift><Key.shift><Key.shift><Key.shift><Key.shift>VELOTIO<Key.space>
Screenshot: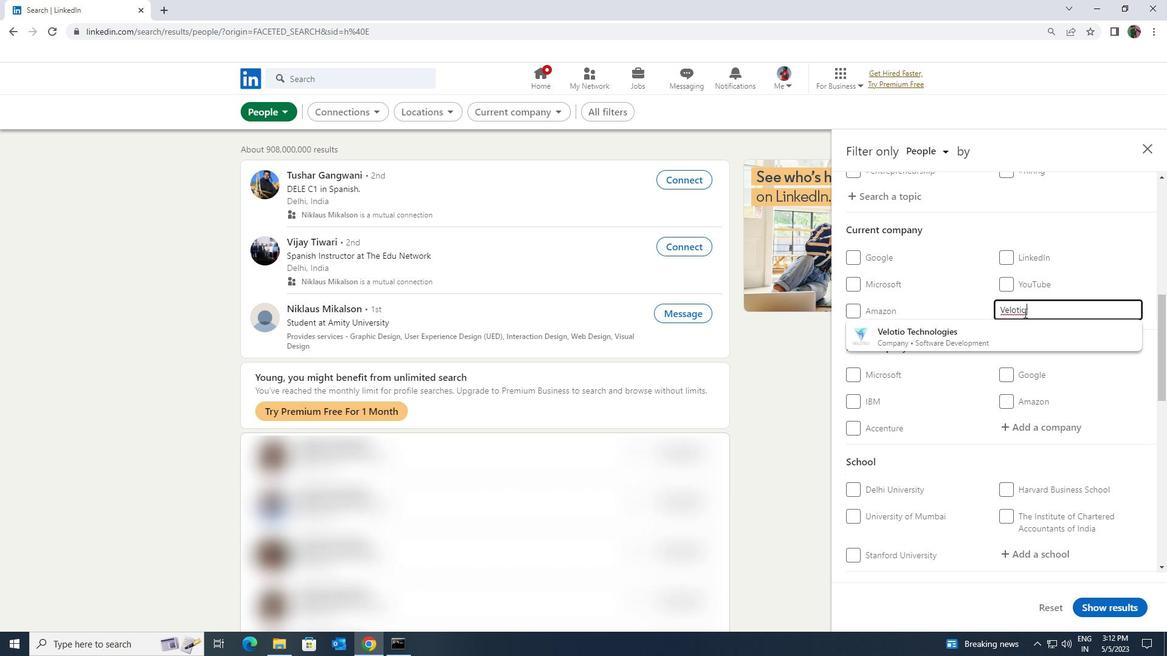 
Action: Mouse moved to (1020, 336)
Screenshot: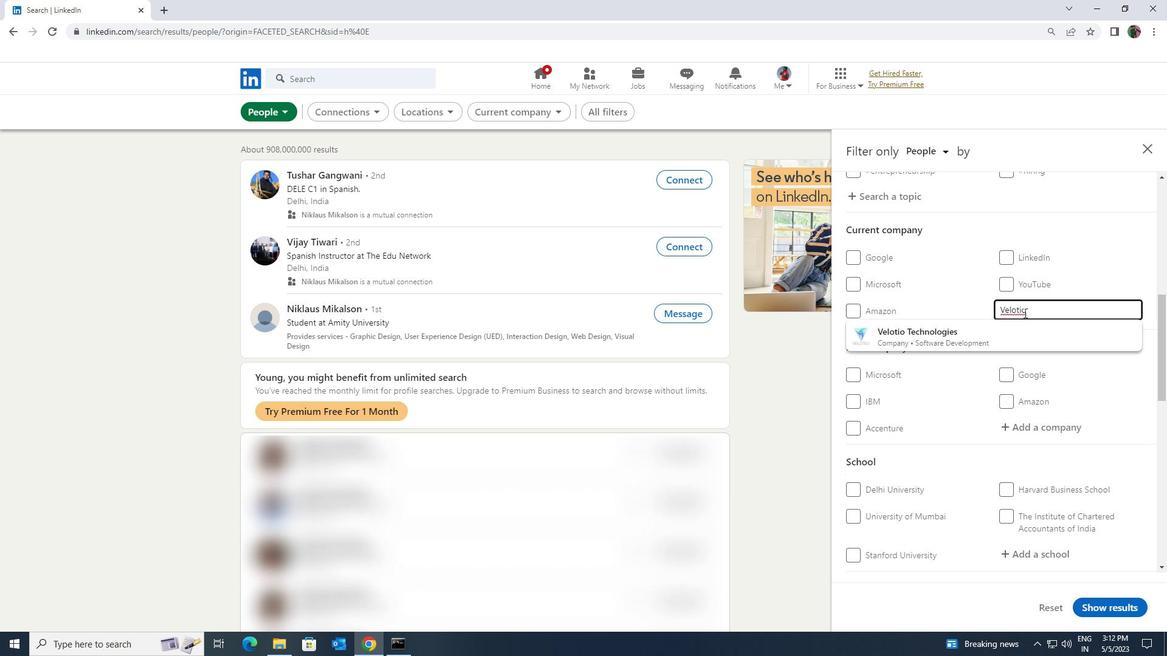 
Action: Mouse pressed left at (1020, 336)
Screenshot: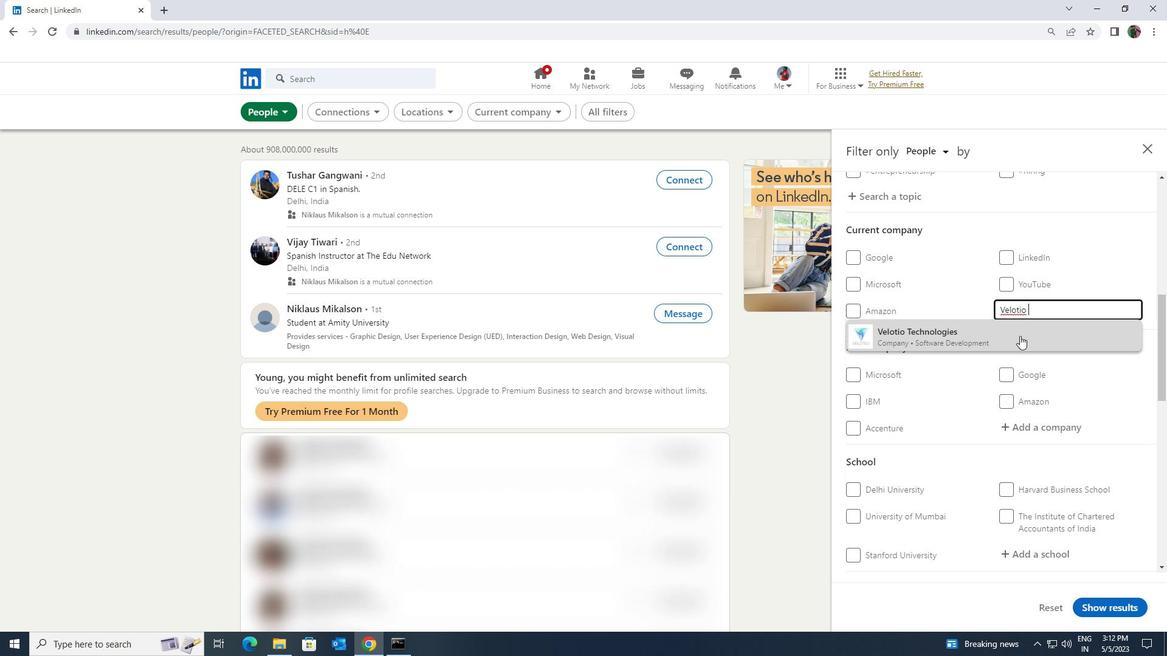 
Action: Mouse scrolled (1020, 335) with delta (0, 0)
Screenshot: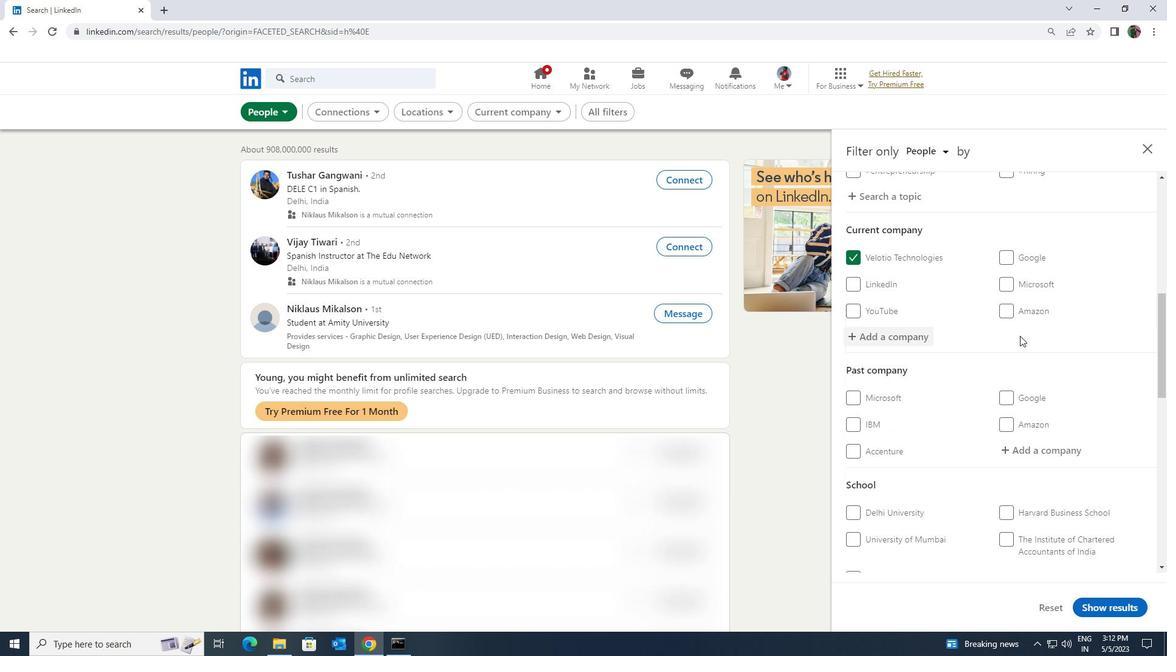 
Action: Mouse scrolled (1020, 335) with delta (0, 0)
Screenshot: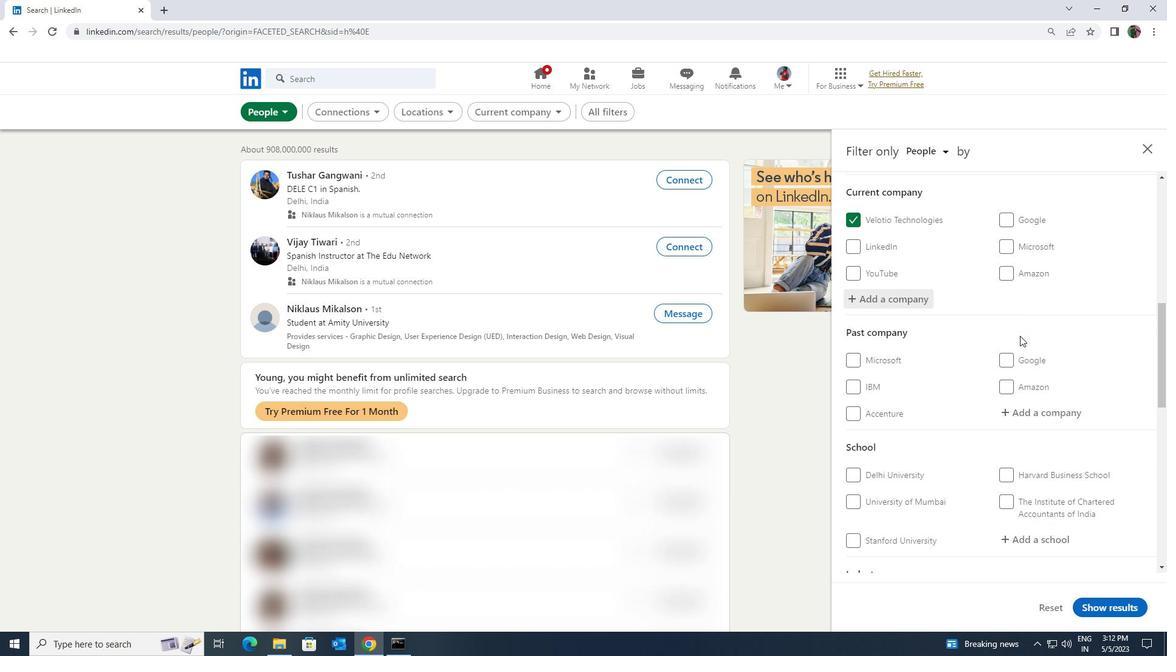 
Action: Mouse scrolled (1020, 335) with delta (0, 0)
Screenshot: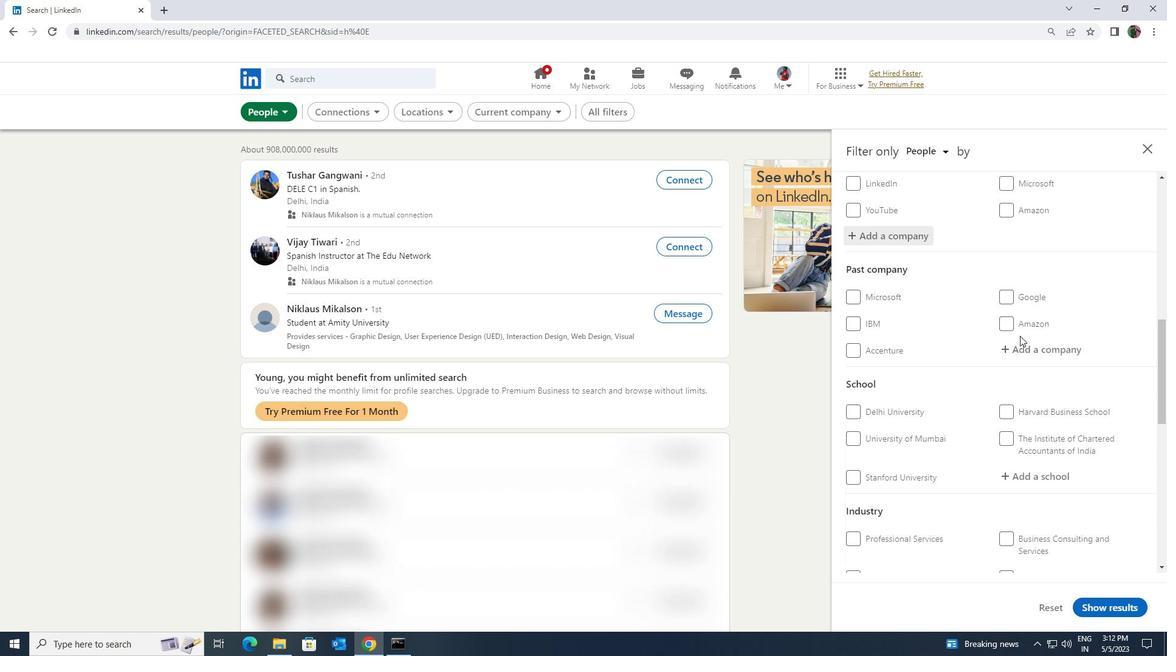 
Action: Mouse moved to (1019, 392)
Screenshot: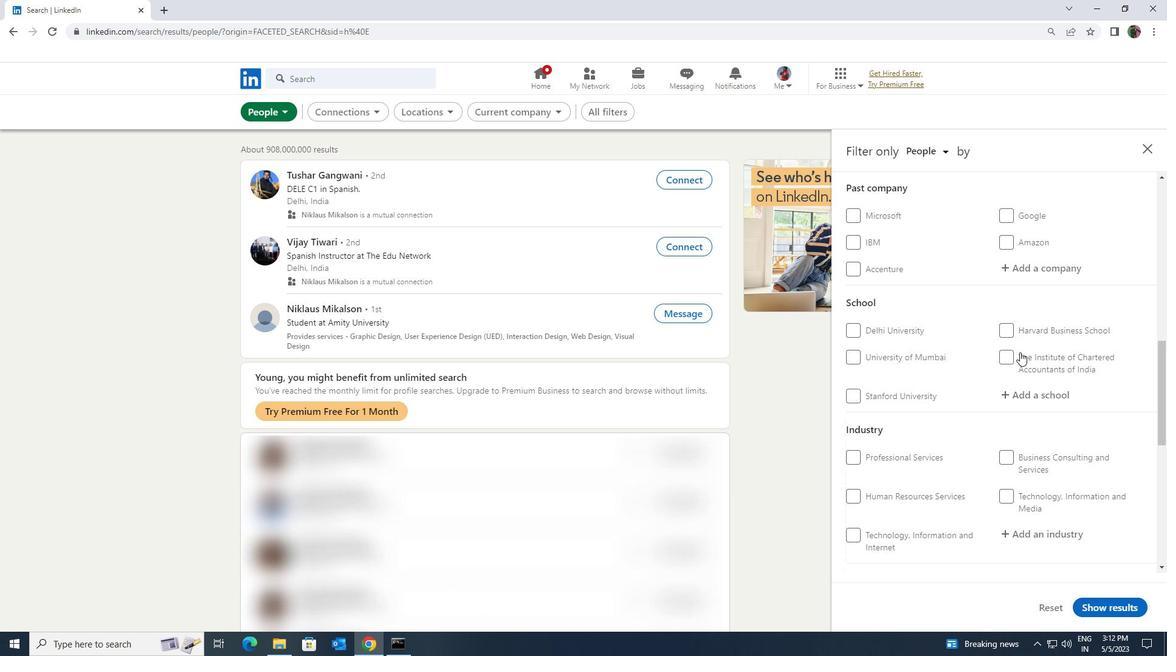 
Action: Mouse pressed left at (1019, 392)
Screenshot: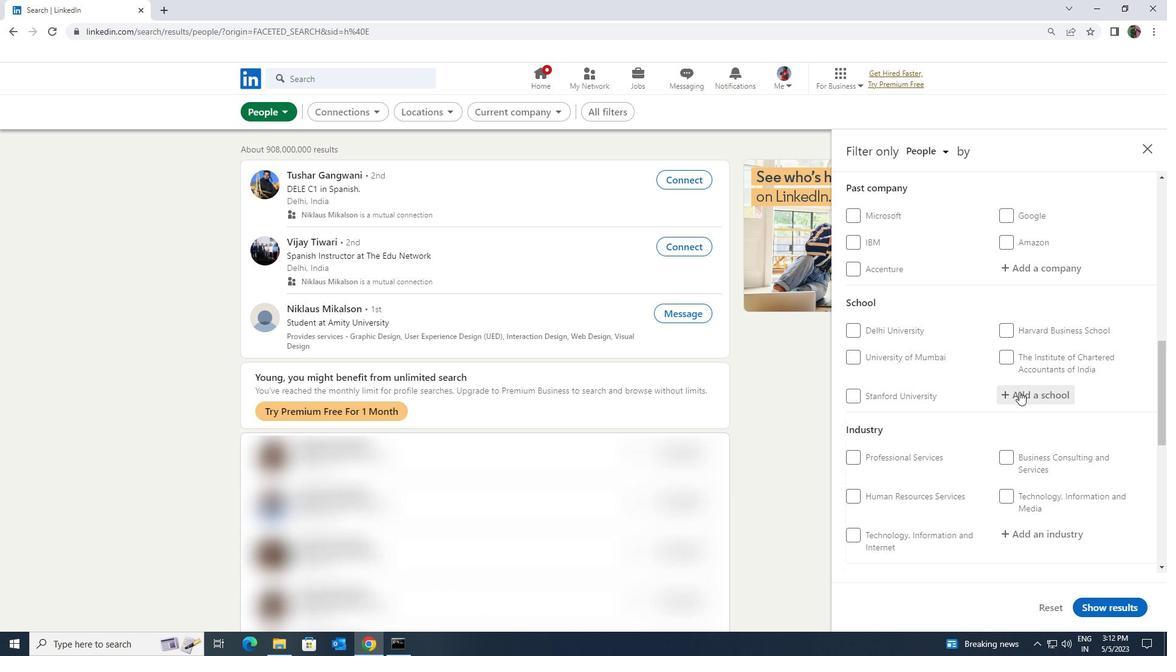 
Action: Key pressed <Key.shift><Key.shift><Key.shift><Key.shift><Key.shift><Key.shift><Key.shift>CHRIST
Screenshot: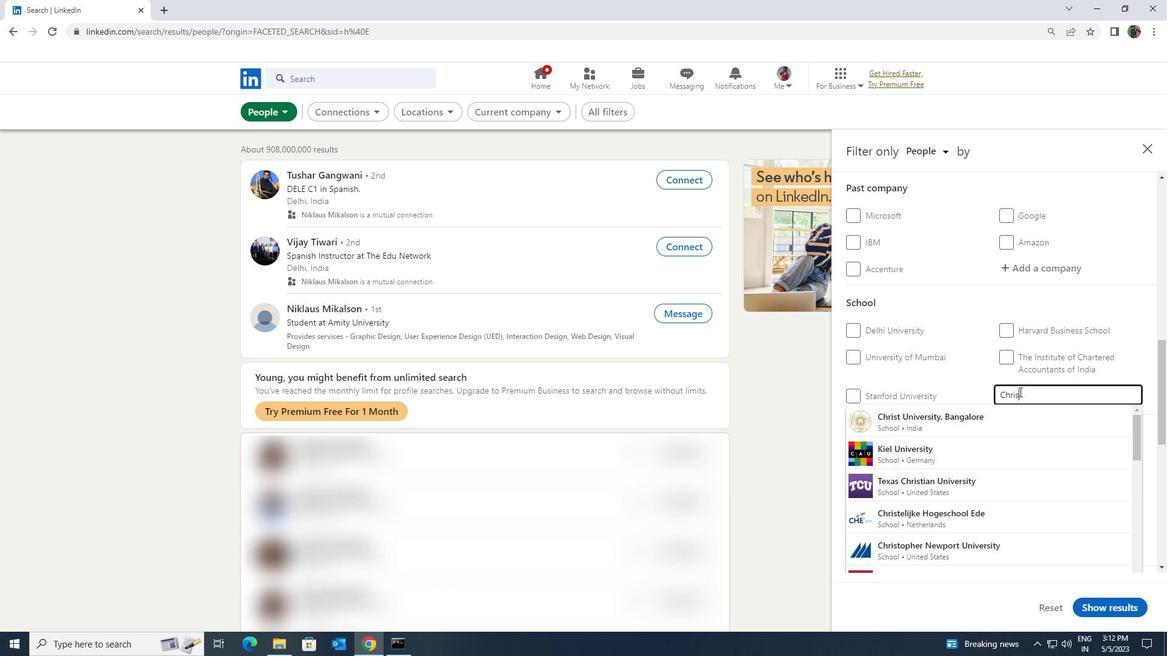 
Action: Mouse moved to (1018, 397)
Screenshot: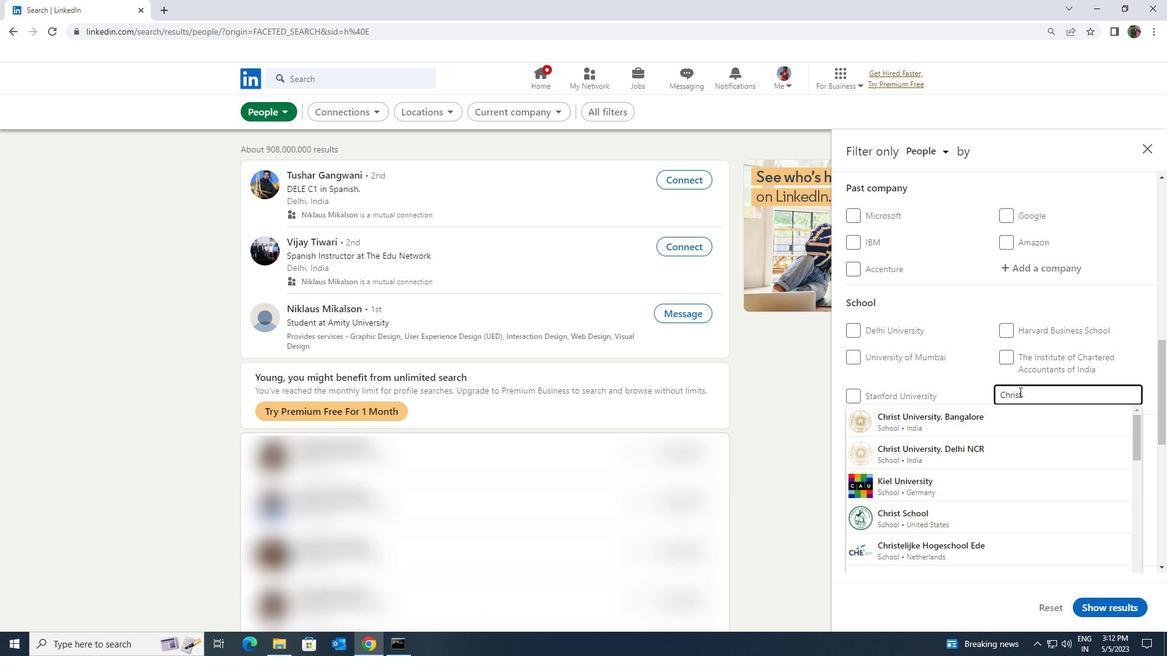 
Action: Key pressed <Key.space><Key.shift>THE<Key.space>
Screenshot: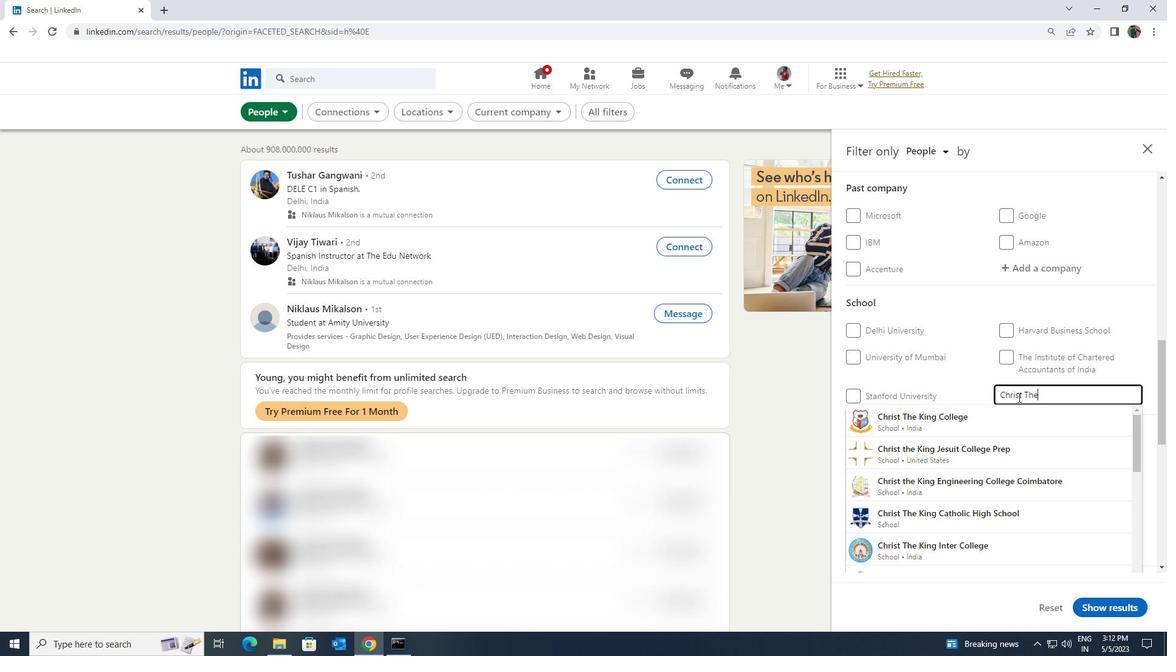 
Action: Mouse moved to (1015, 410)
Screenshot: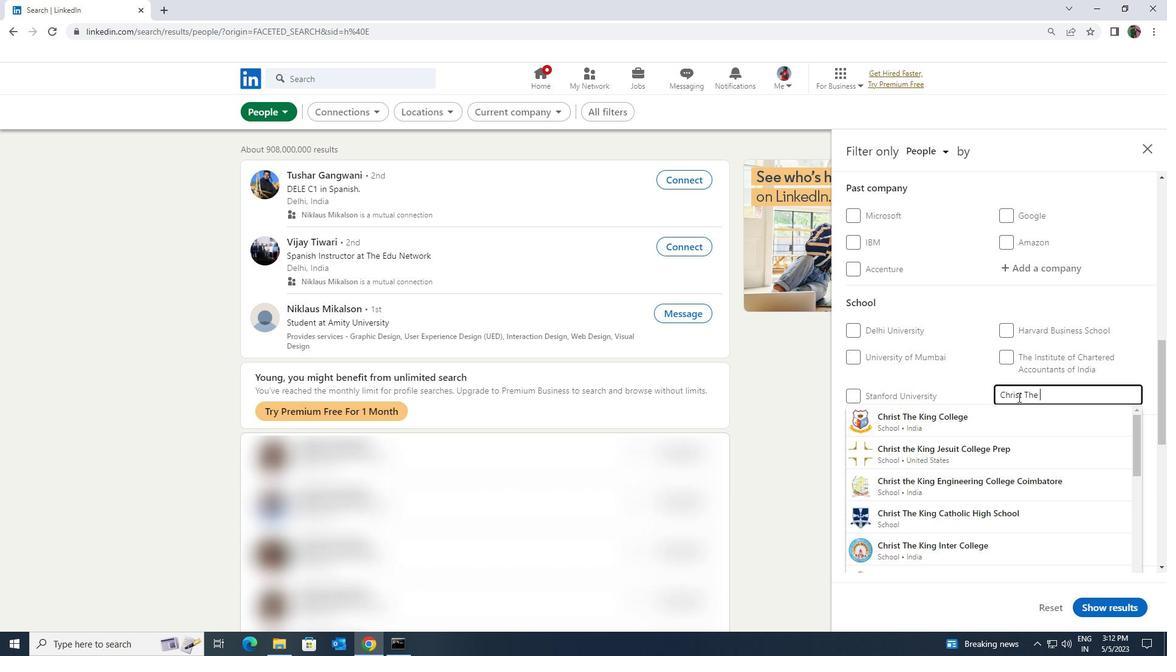 
Action: Mouse pressed left at (1015, 410)
Screenshot: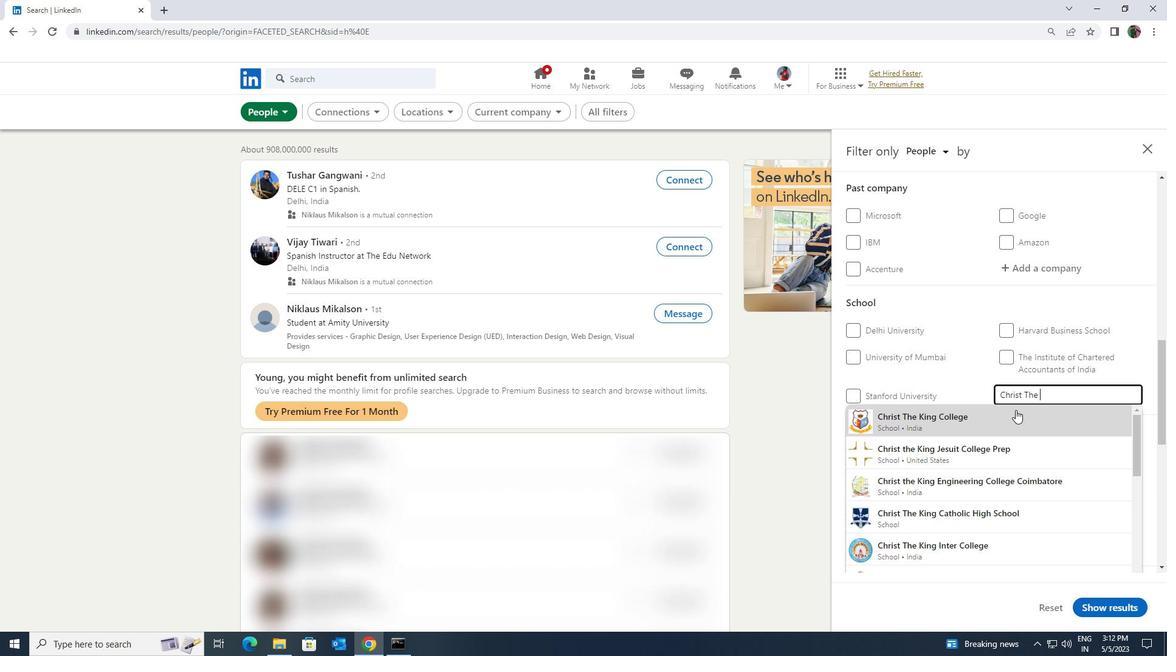 
Action: Mouse scrolled (1015, 409) with delta (0, 0)
Screenshot: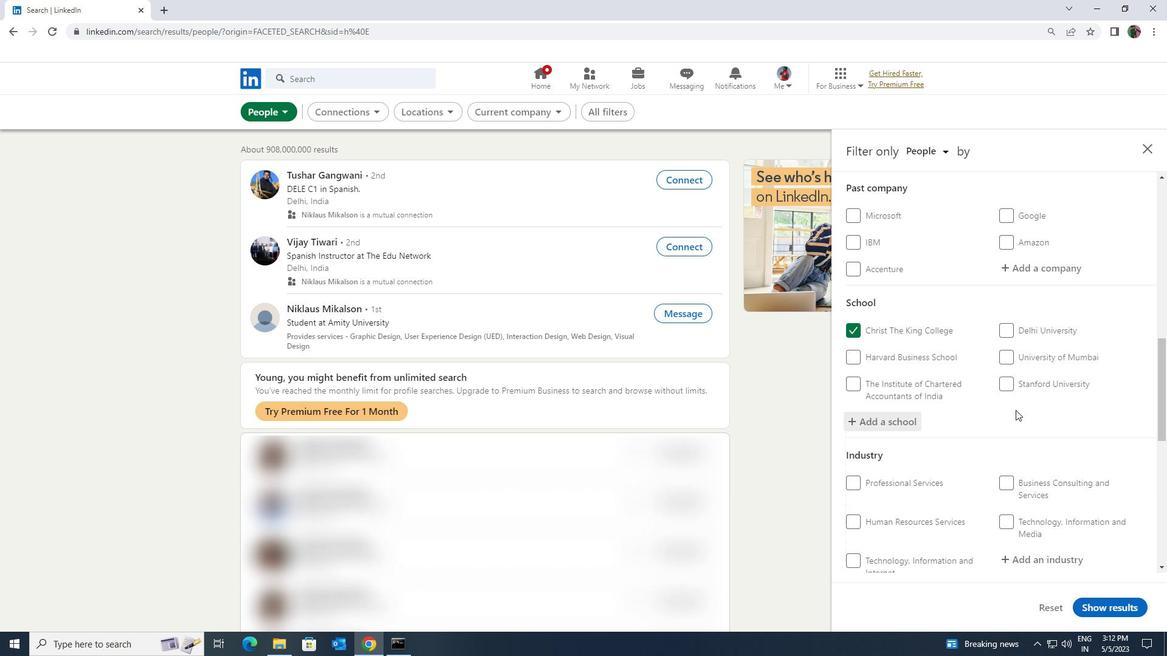 
Action: Mouse scrolled (1015, 409) with delta (0, 0)
Screenshot: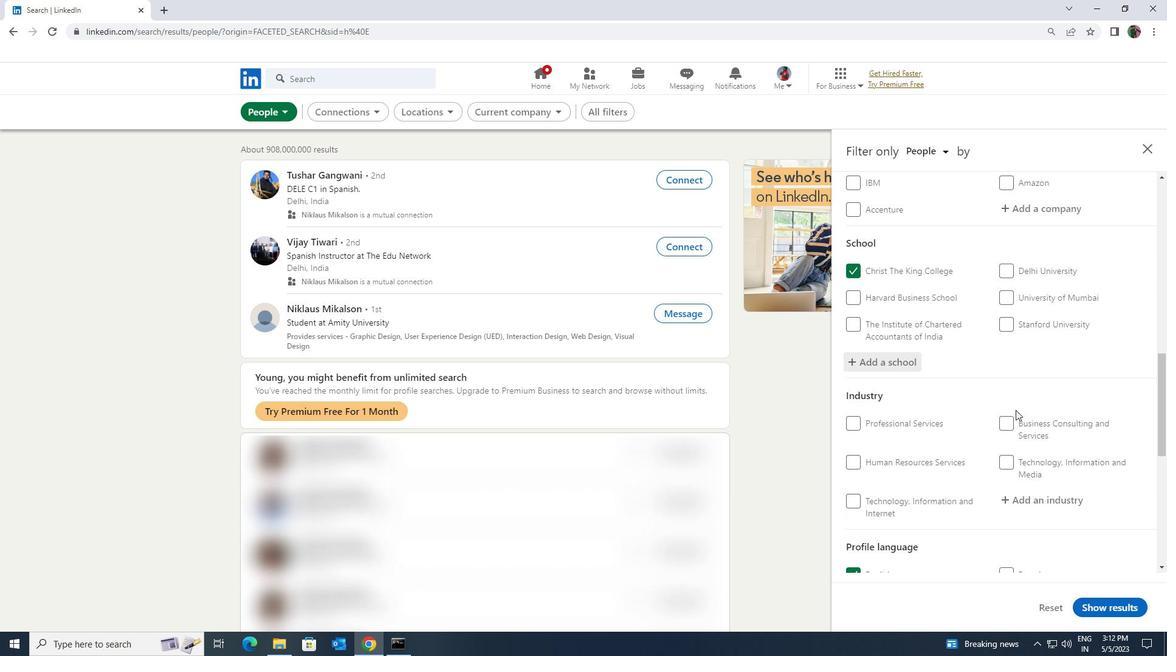 
Action: Mouse scrolled (1015, 409) with delta (0, 0)
Screenshot: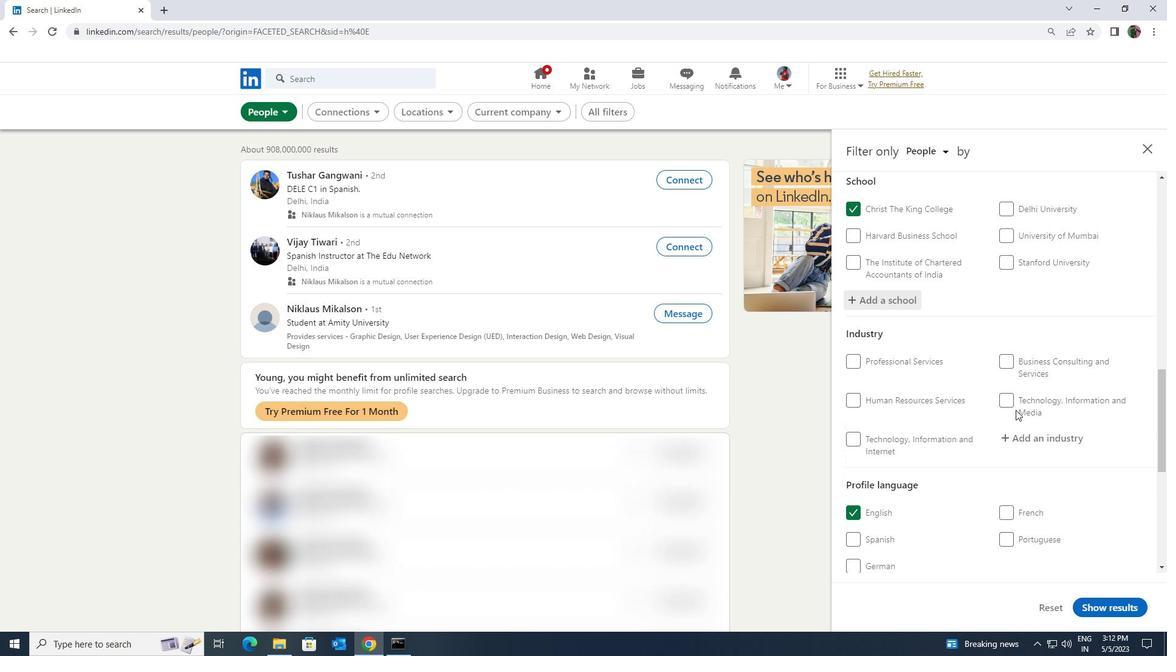 
Action: Mouse moved to (1018, 385)
Screenshot: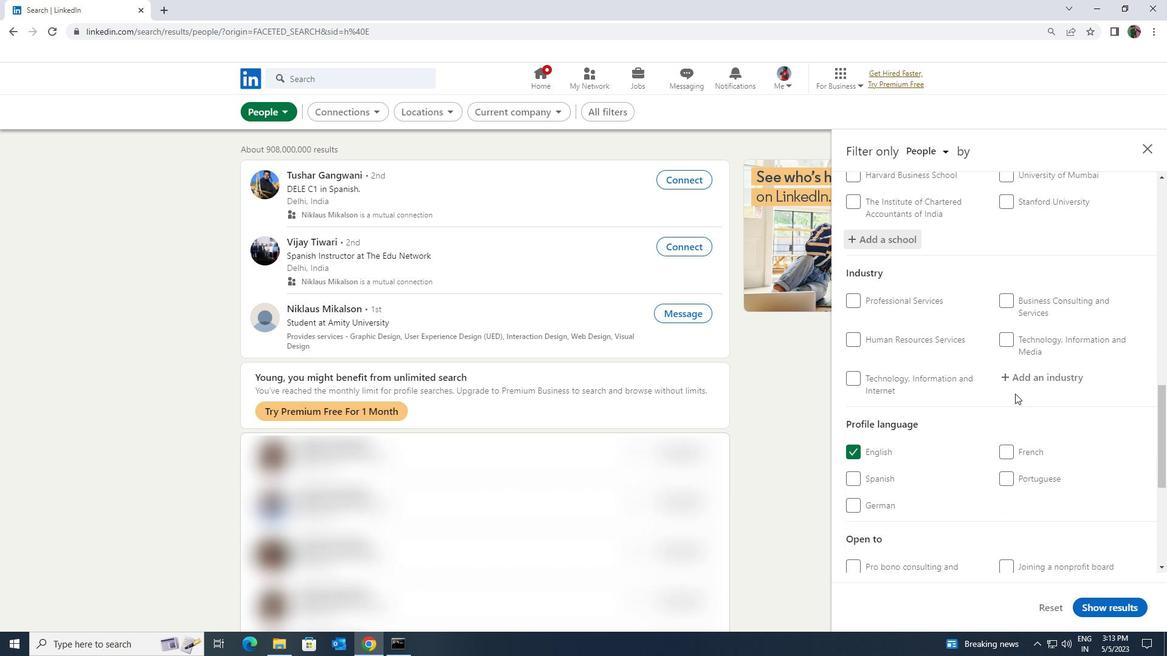 
Action: Mouse pressed left at (1018, 385)
Screenshot: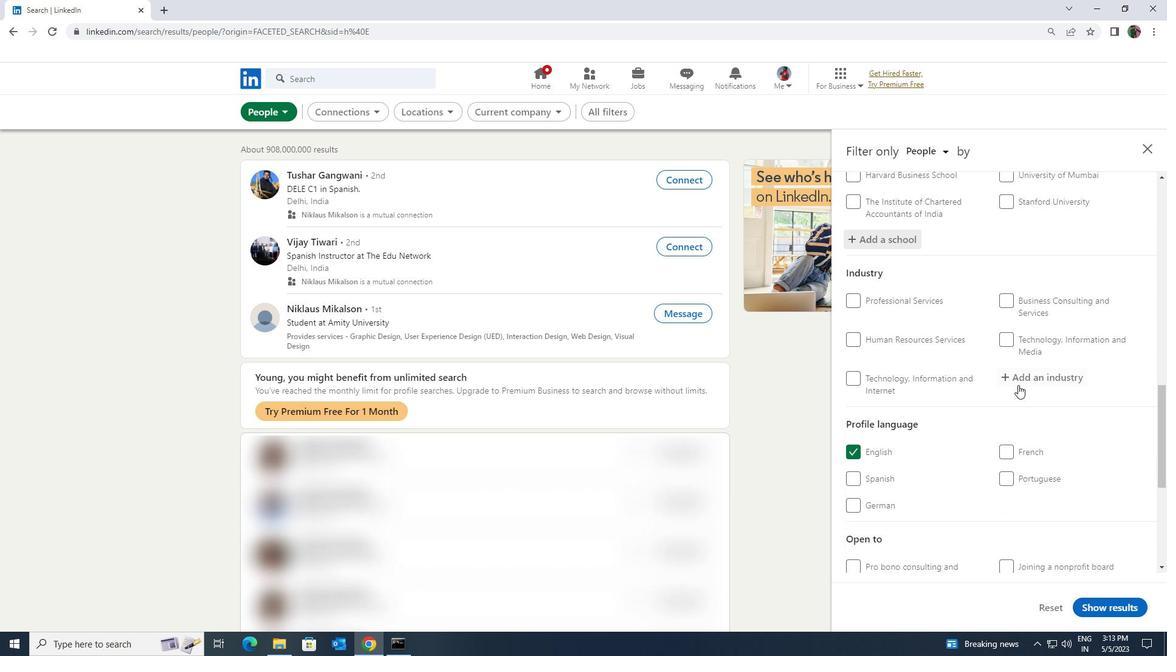 
Action: Key pressed <Key.shift>FRUIT<Key.space>AND<Key.space>VE
Screenshot: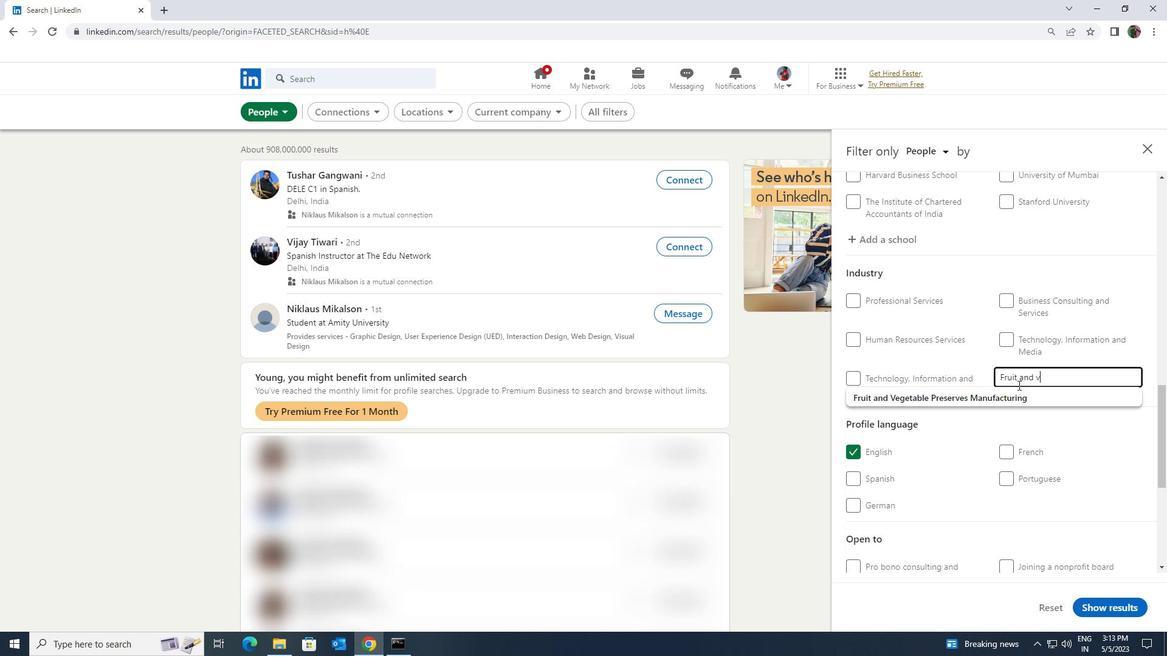 
Action: Mouse moved to (1018, 387)
Screenshot: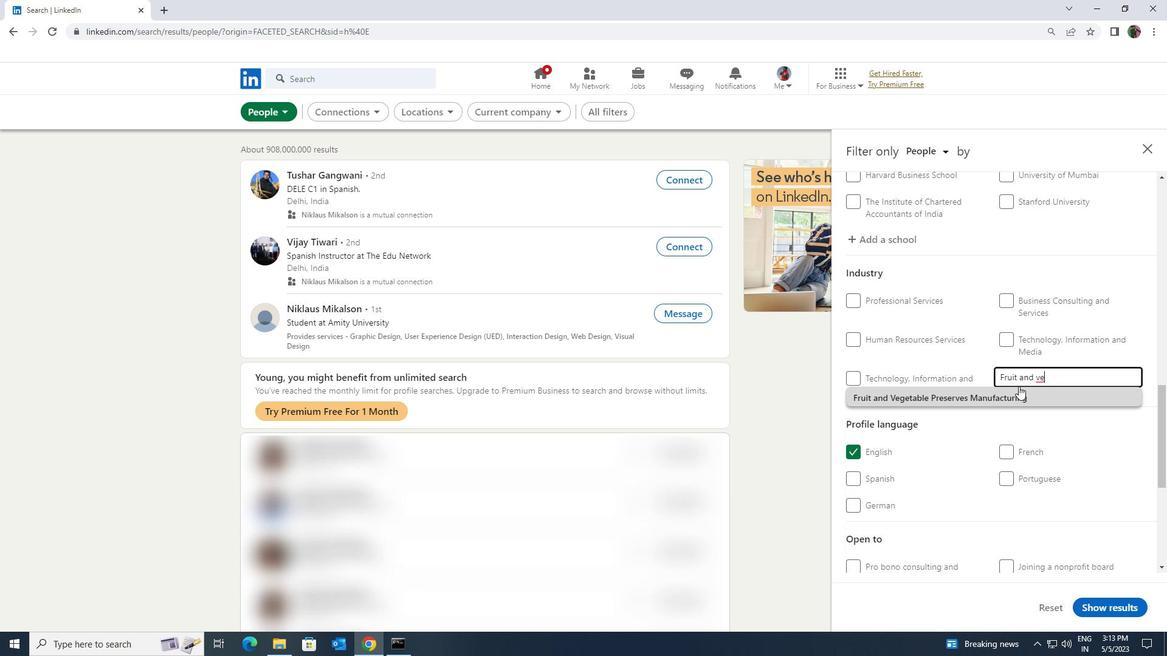 
Action: Mouse pressed left at (1018, 387)
Screenshot: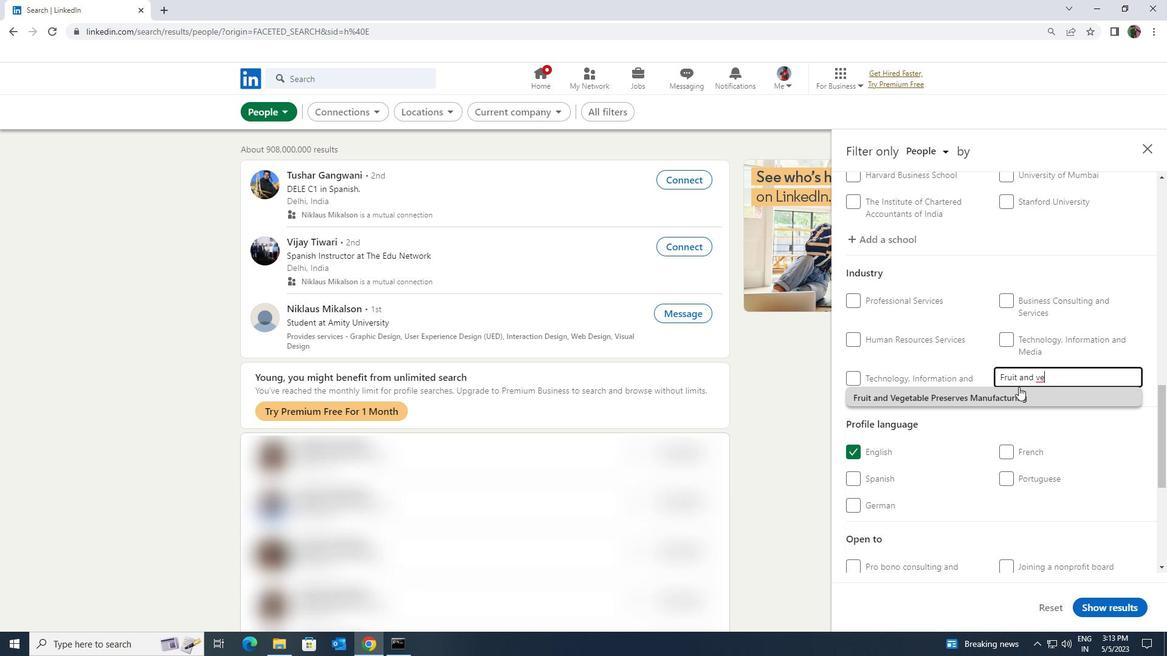 
Action: Mouse scrolled (1018, 386) with delta (0, 0)
Screenshot: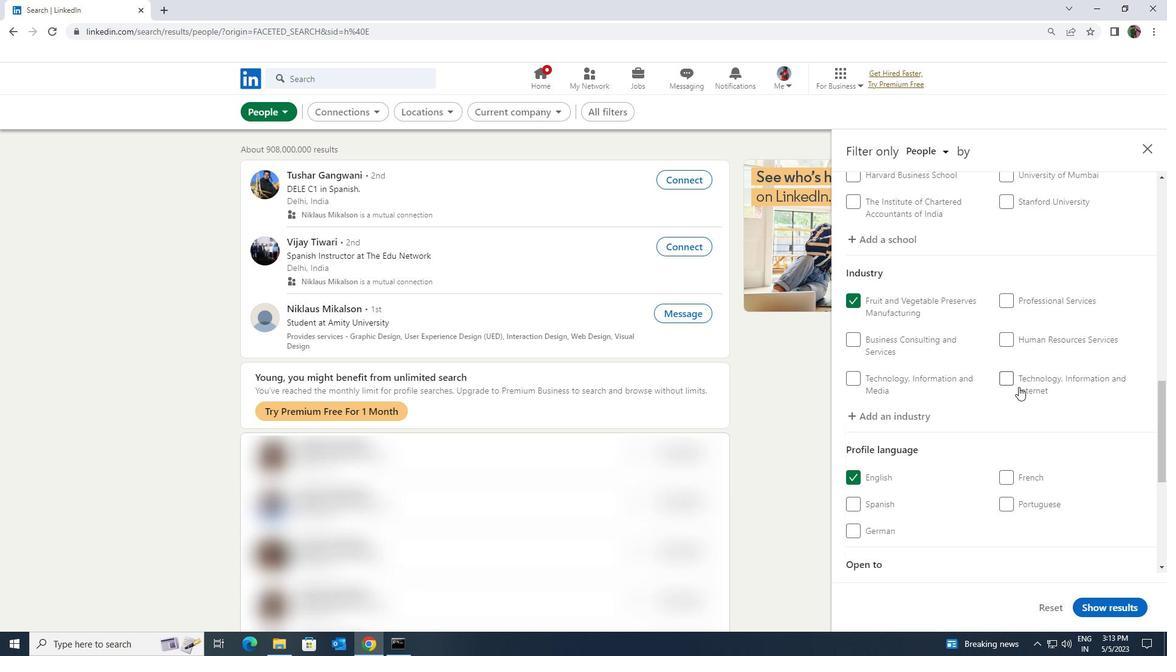 
Action: Mouse scrolled (1018, 386) with delta (0, 0)
Screenshot: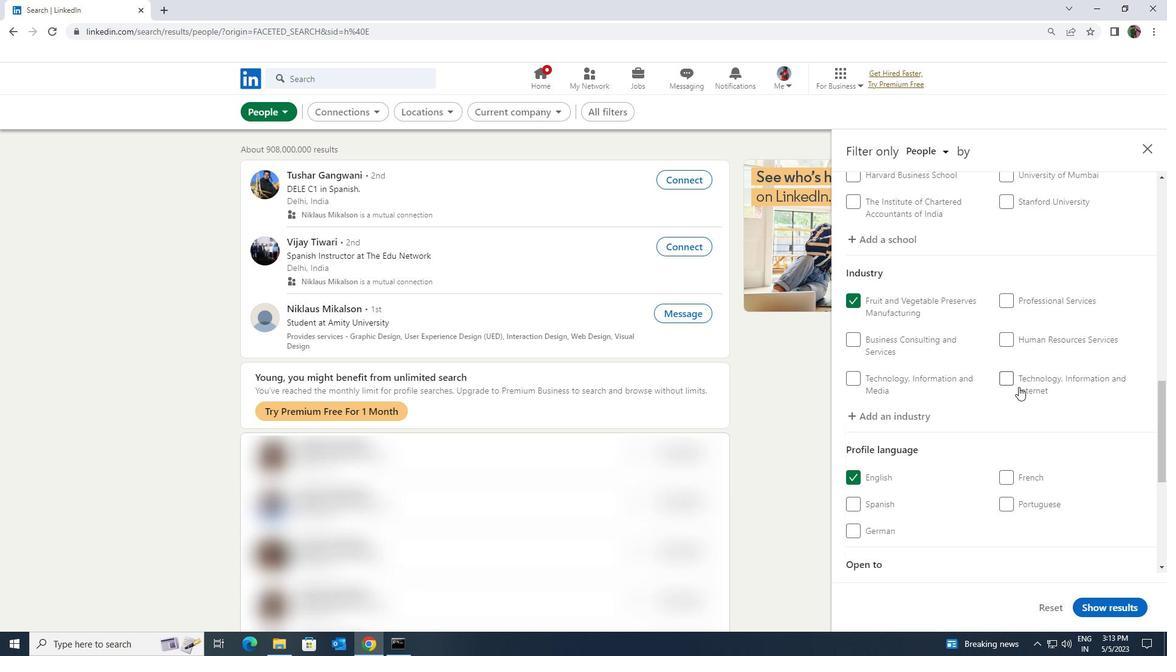 
Action: Mouse scrolled (1018, 386) with delta (0, 0)
Screenshot: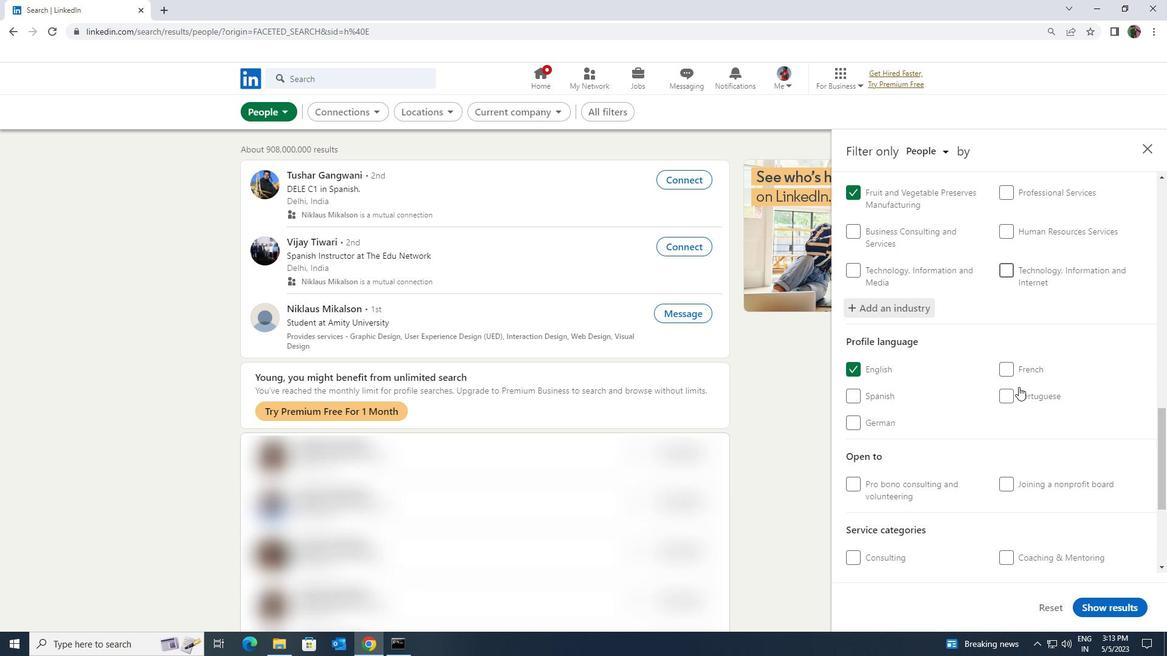 
Action: Mouse scrolled (1018, 386) with delta (0, 0)
Screenshot: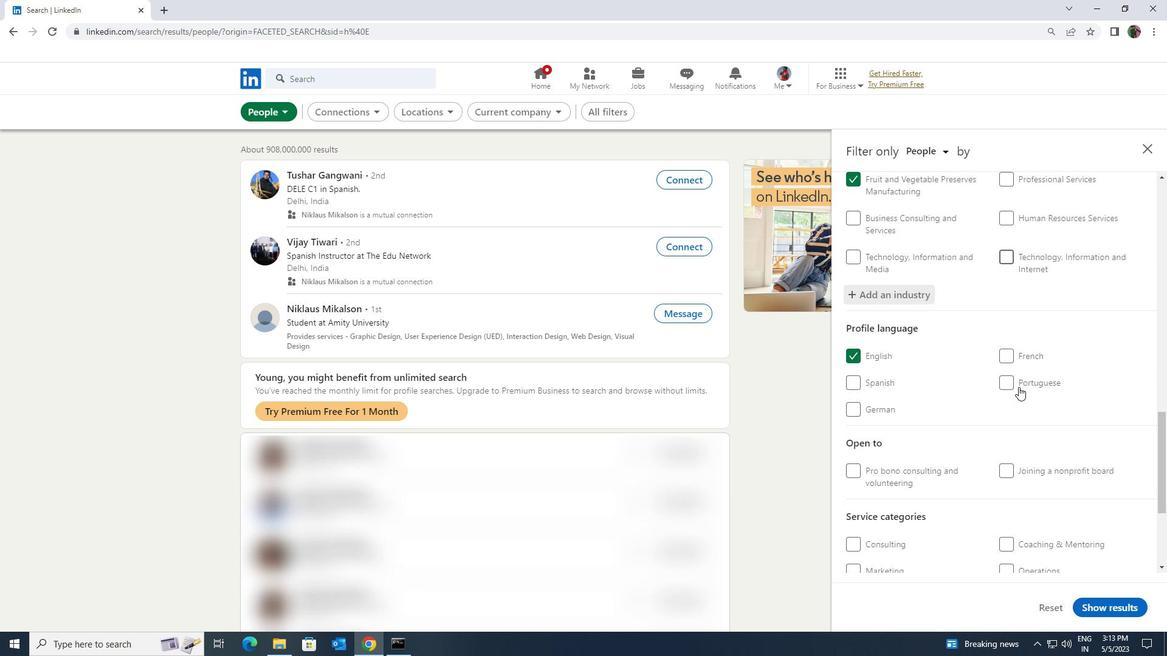 
Action: Mouse moved to (1018, 387)
Screenshot: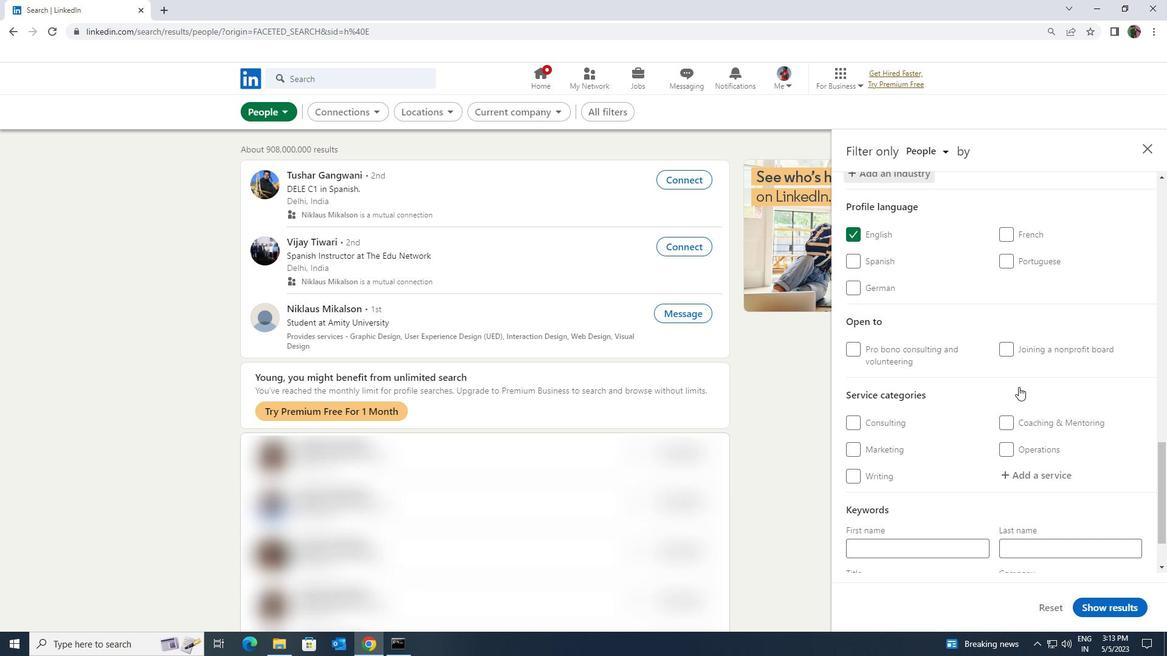 
Action: Mouse scrolled (1018, 387) with delta (0, 0)
Screenshot: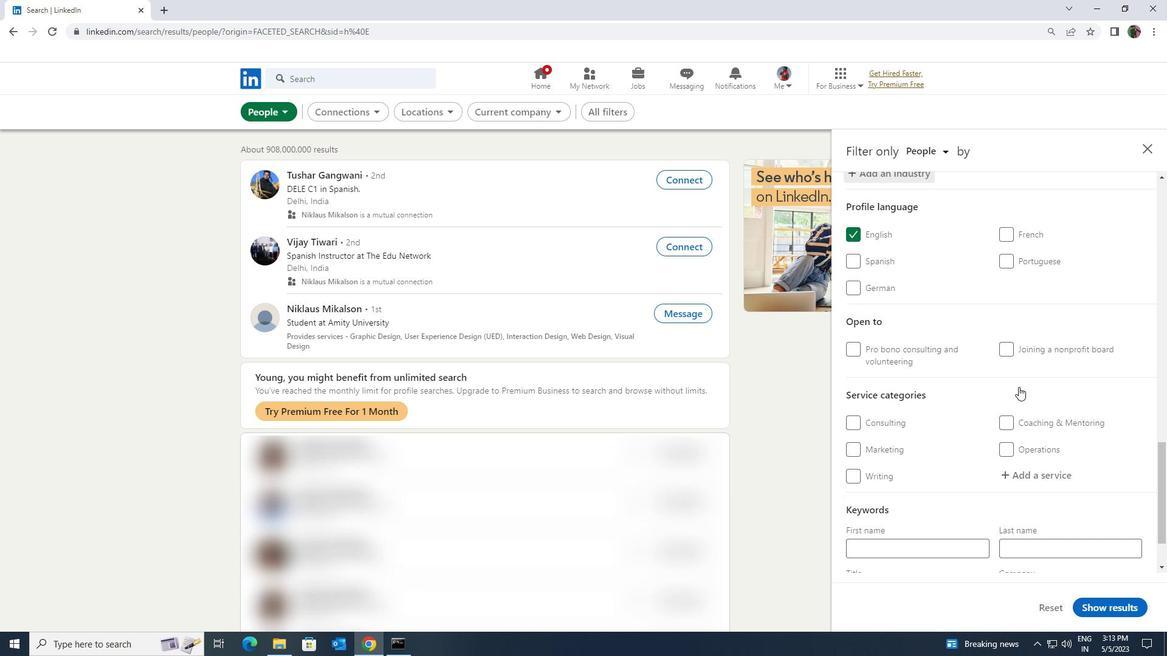 
Action: Mouse moved to (1018, 404)
Screenshot: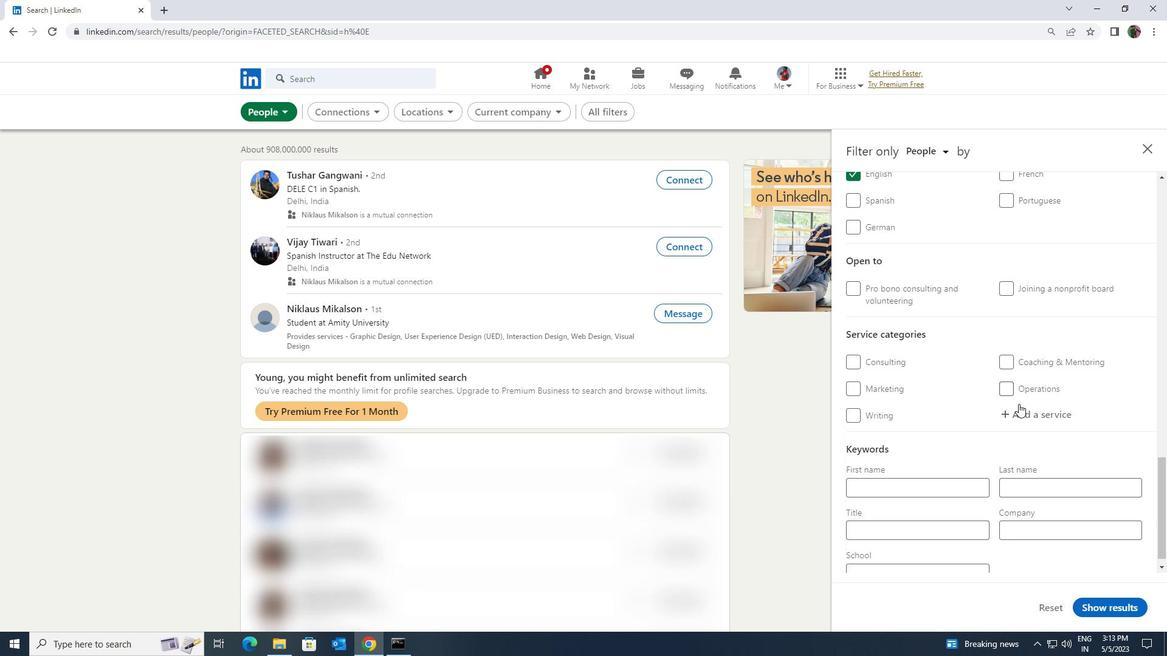 
Action: Mouse pressed left at (1018, 404)
Screenshot: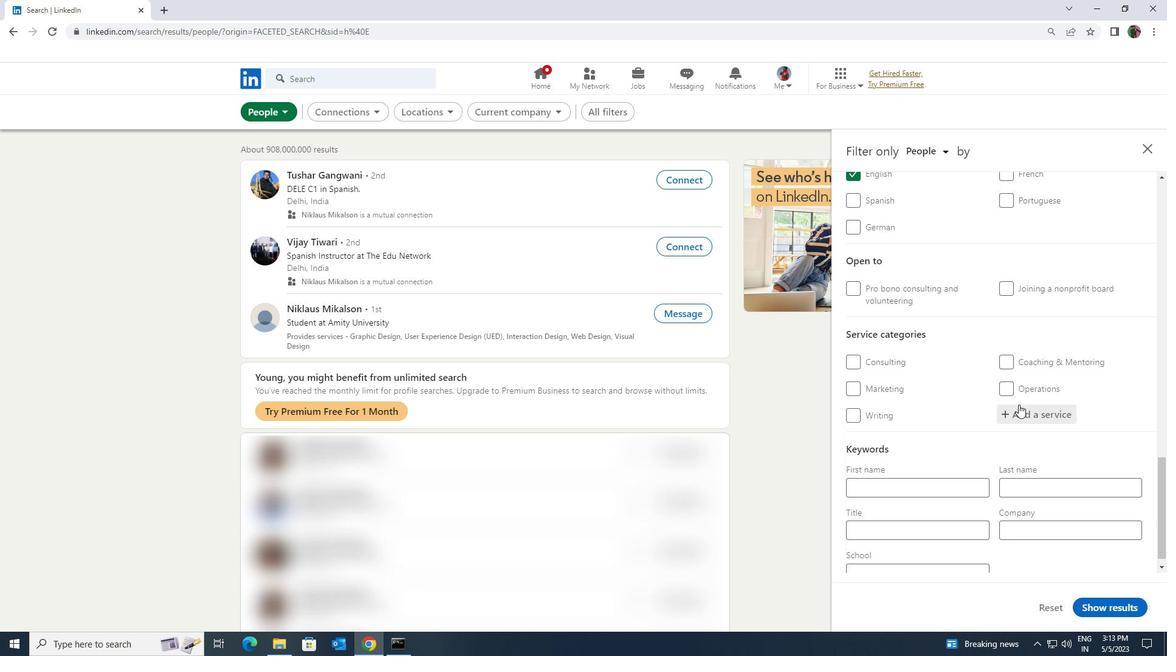
Action: Key pressed <Key.shift><Key.shift><Key.shift><Key.shift><Key.shift><Key.shift><Key.shift><Key.shift>SEARCH<Key.space><Key.shift>ENGINE<Key.space><Key.shift><Key.shift><Key.shift><Key.shift><Key.shift><Key.shift><Key.shift><Key.shift>OPTI
Screenshot: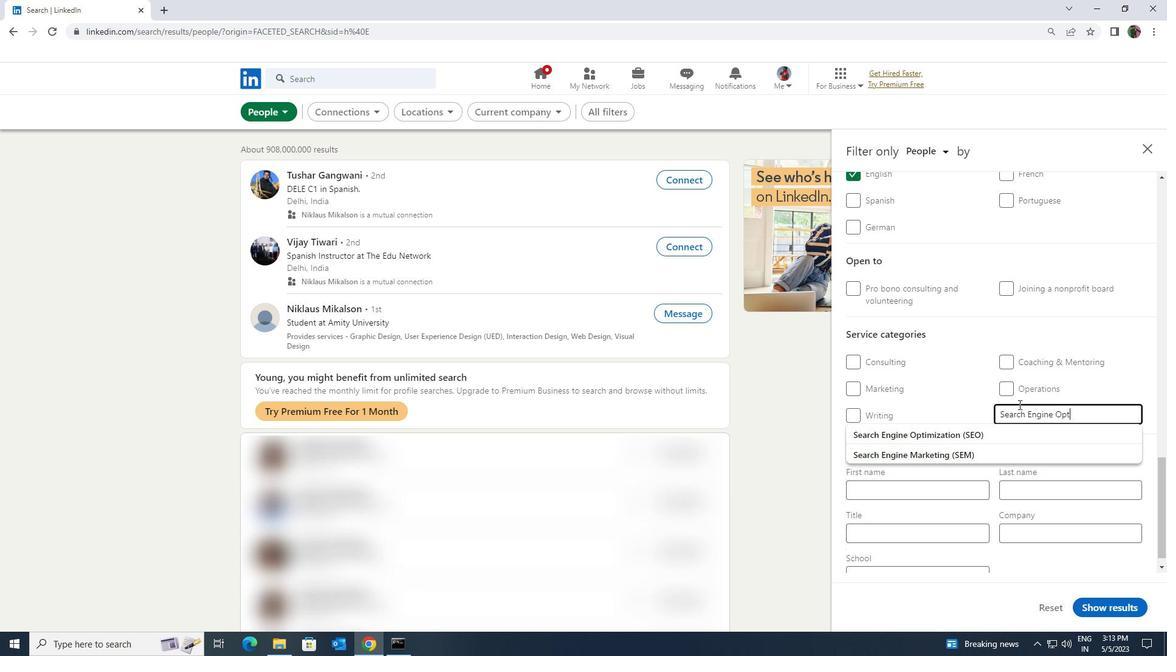 
Action: Mouse moved to (1013, 424)
Screenshot: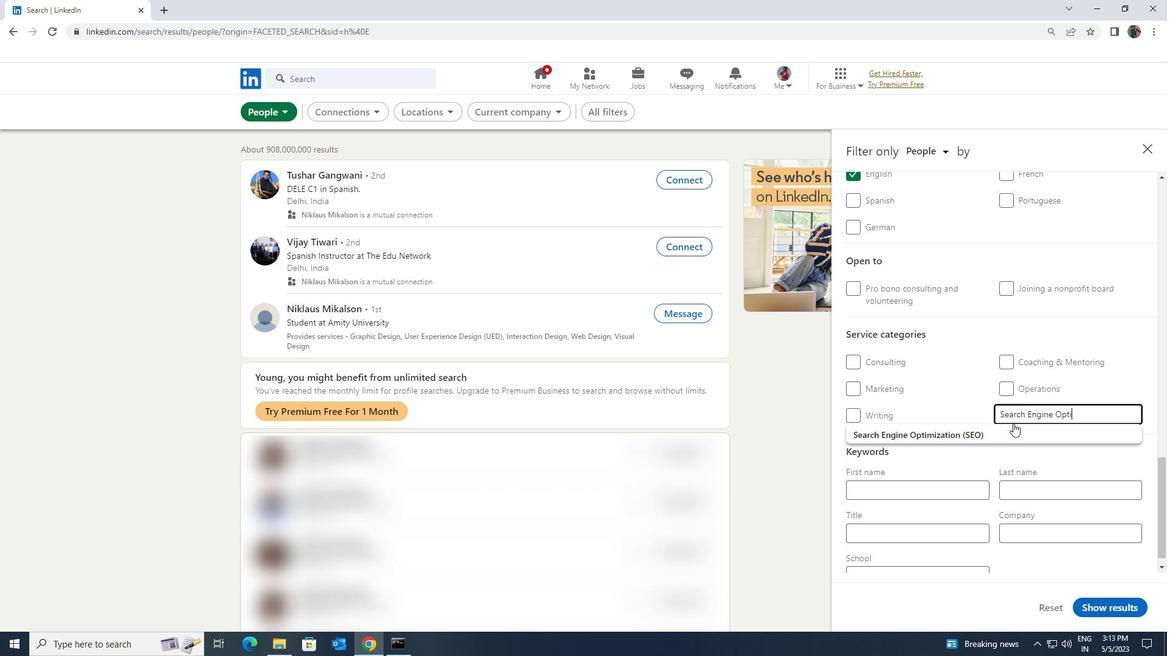 
Action: Mouse pressed left at (1013, 424)
Screenshot: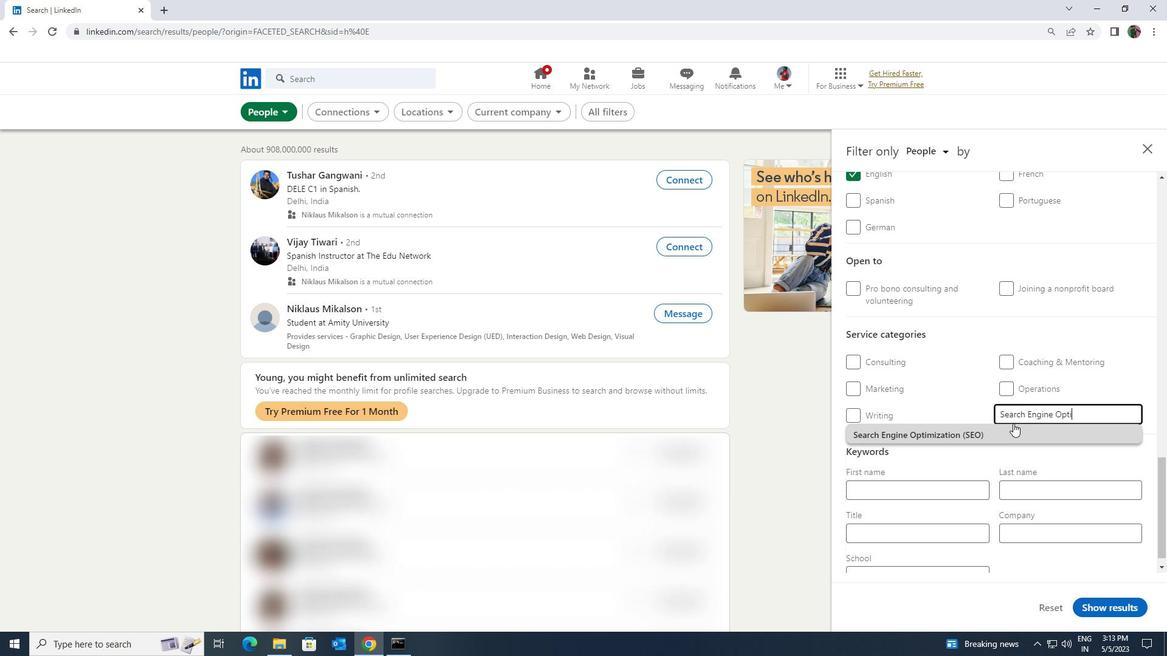 
Action: Mouse scrolled (1013, 423) with delta (0, 0)
Screenshot: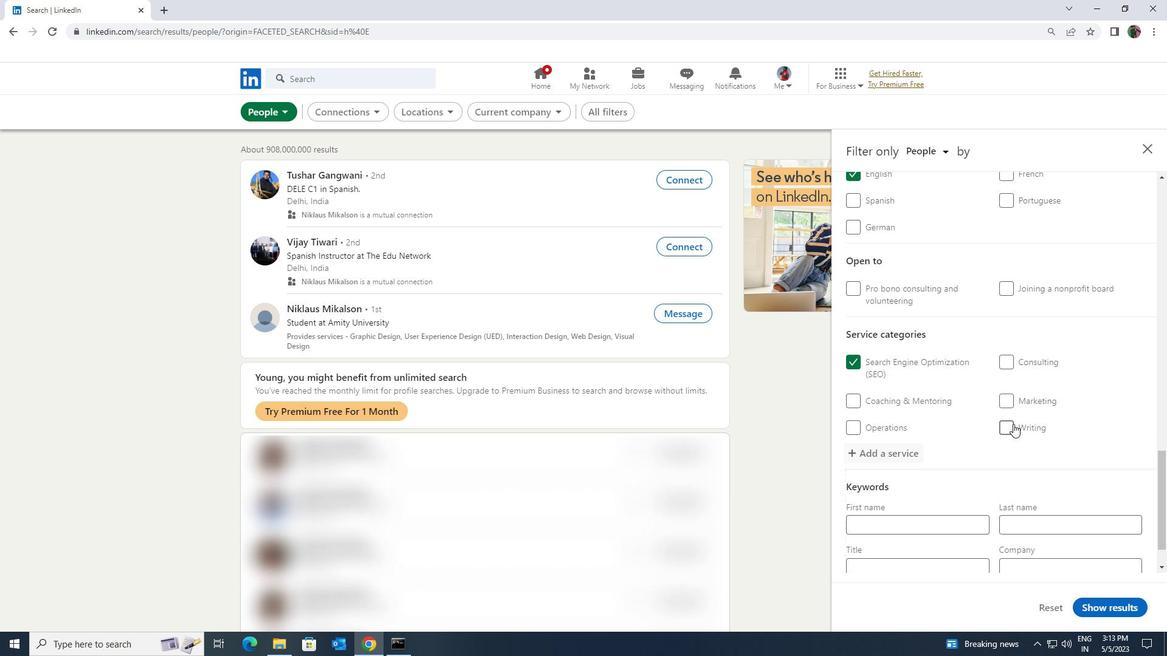 
Action: Mouse scrolled (1013, 423) with delta (0, 0)
Screenshot: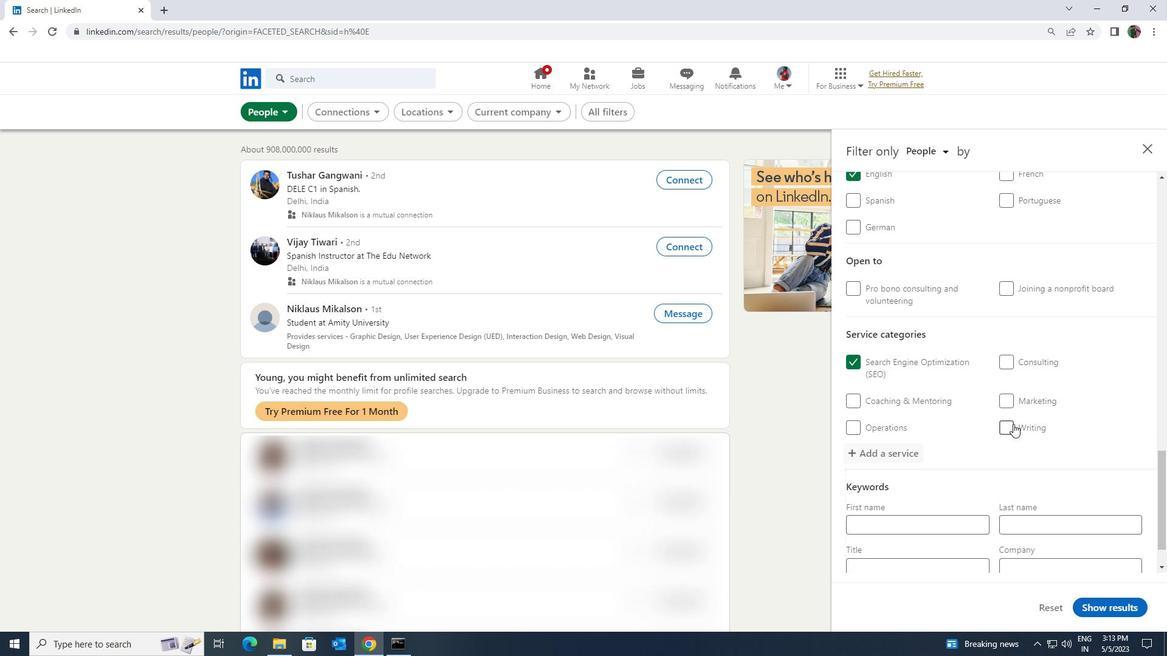 
Action: Mouse scrolled (1013, 423) with delta (0, 0)
Screenshot: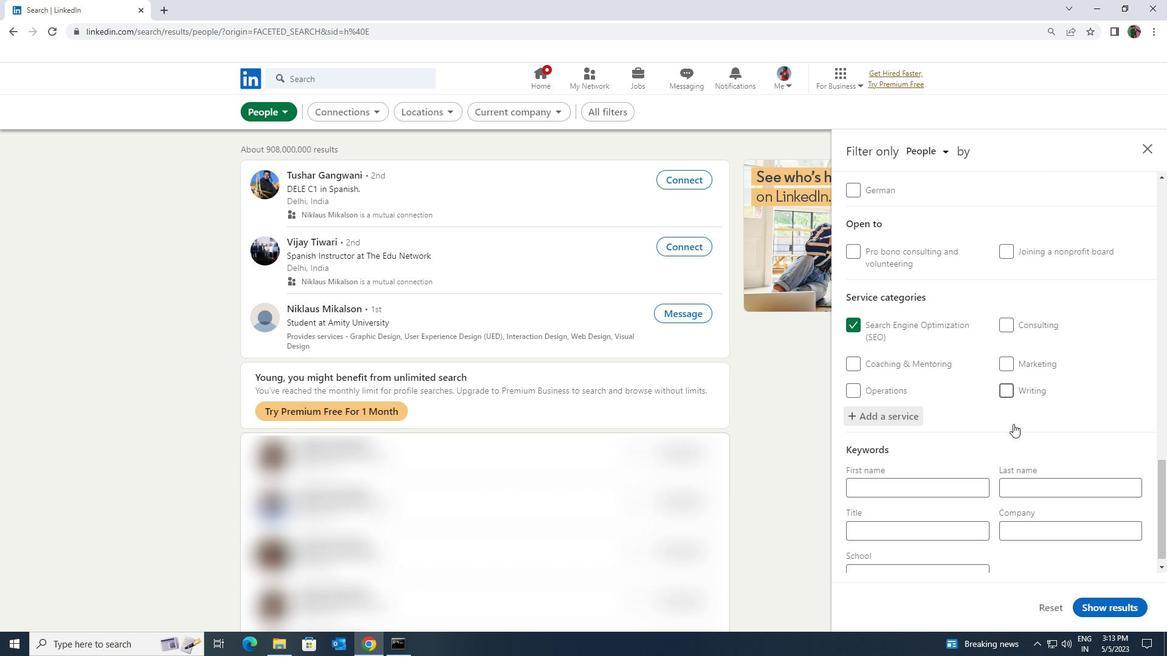 
Action: Mouse scrolled (1013, 423) with delta (0, 0)
Screenshot: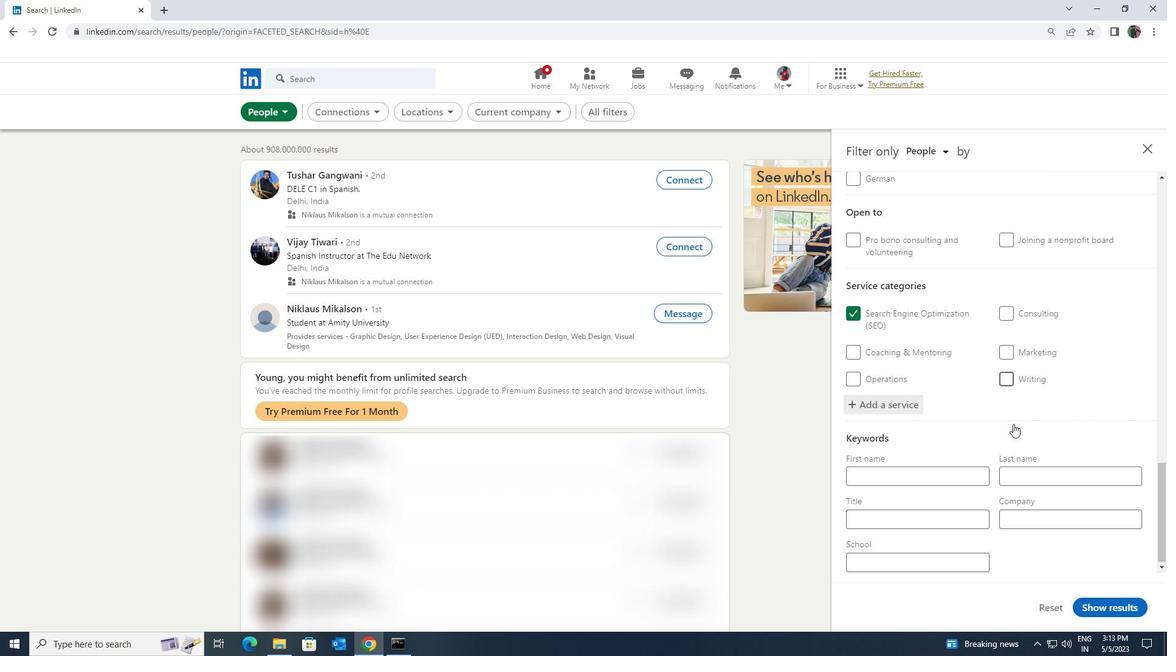 
Action: Mouse moved to (956, 522)
Screenshot: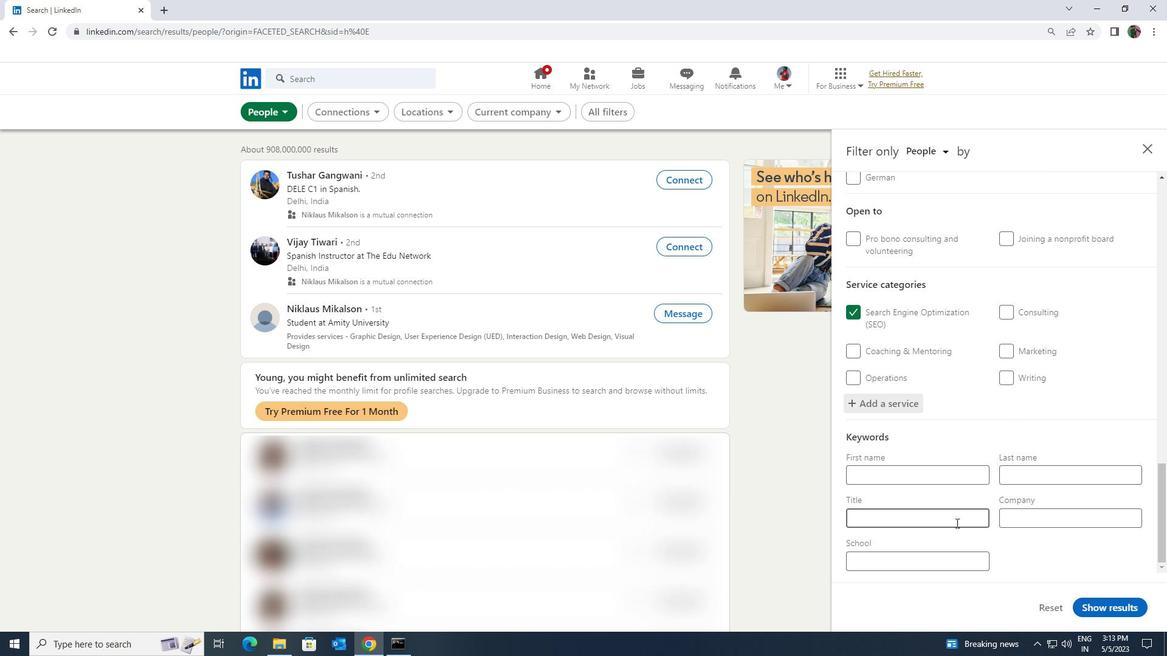 
Action: Mouse pressed left at (956, 522)
Screenshot: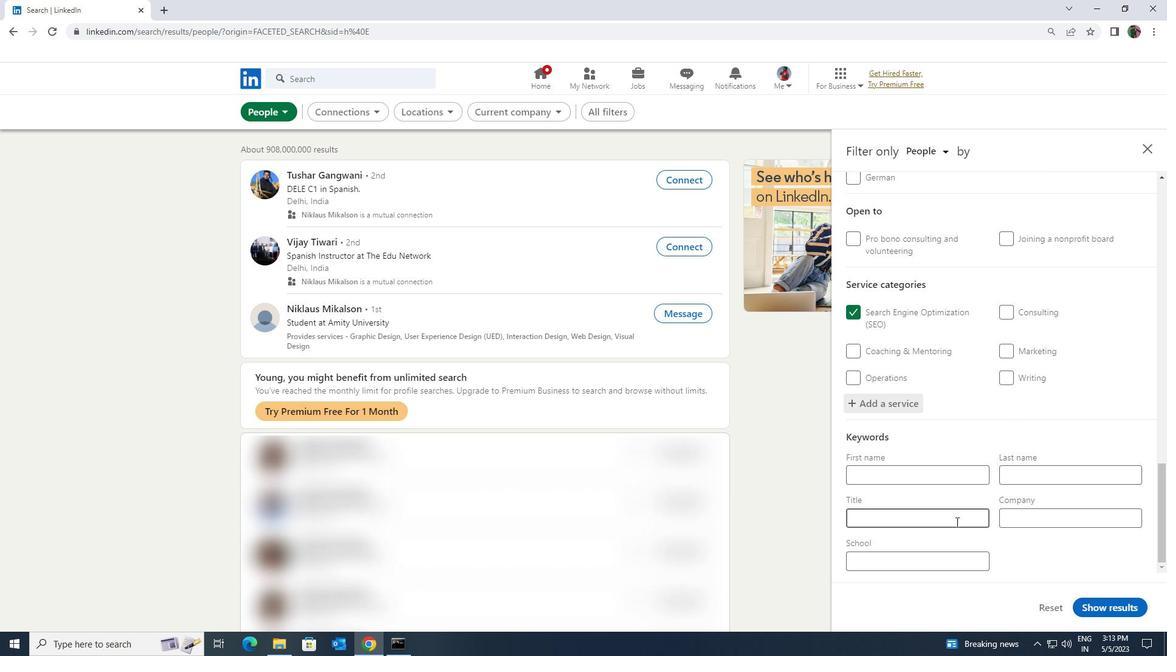 
Action: Key pressed <Key.shift><Key.shift><Key.shift><Key.shift><Key.shift><Key.shift><Key.shift><Key.shift><Key.shift>BELLHOP
Screenshot: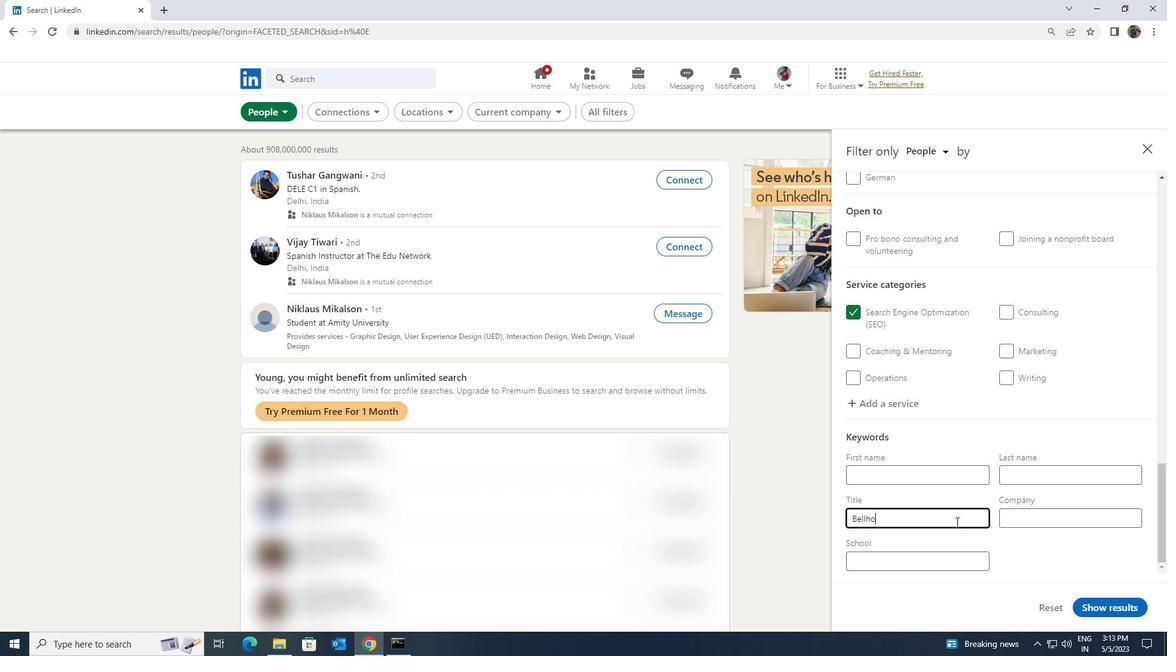 
Action: Mouse moved to (1100, 608)
Screenshot: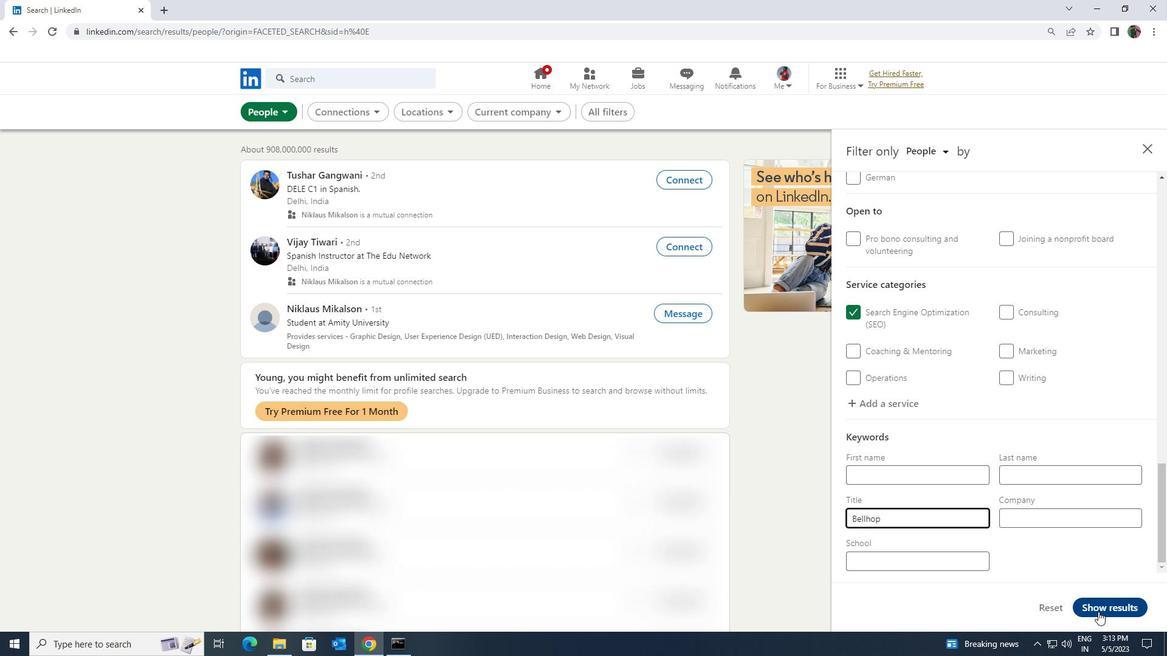 
Action: Mouse pressed left at (1100, 608)
Screenshot: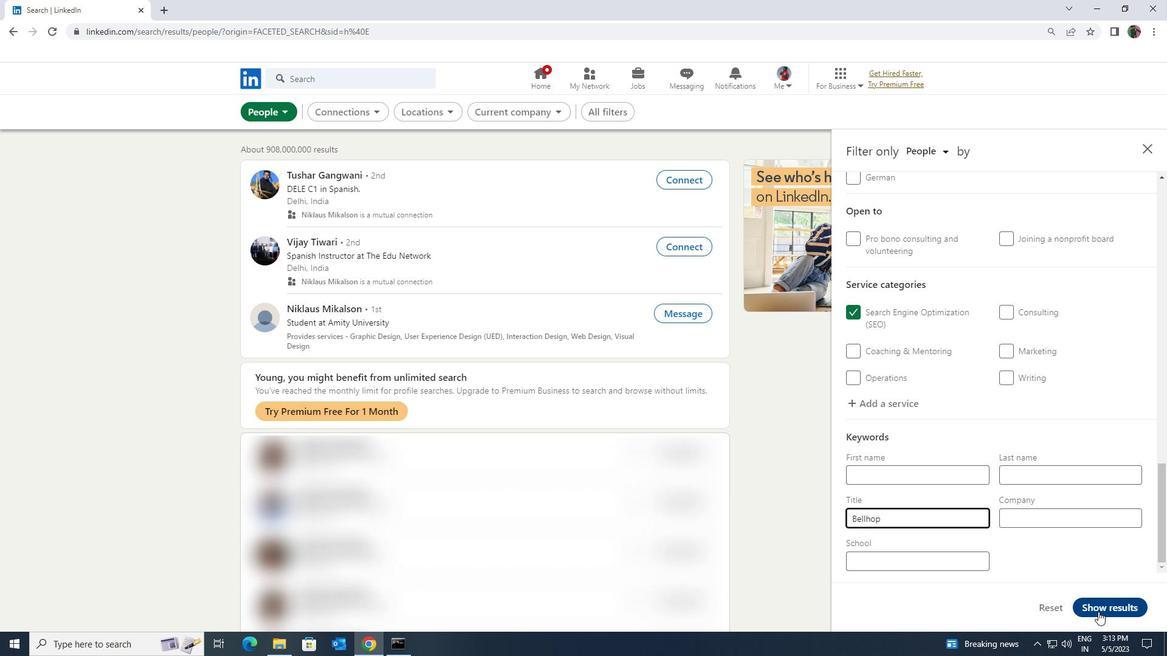 
